 Task: Use LinkedIn to find people with the following criteria: Location 'Shulan', talks about '#whf', current company 'Waves Audio', title 'Administrative Analyst', service category 'Information Management', school 'Wigan & Leigh College (India) Ltd.', and industry 'Meat Products Manufacturing'.
Action: Mouse moved to (516, 65)
Screenshot: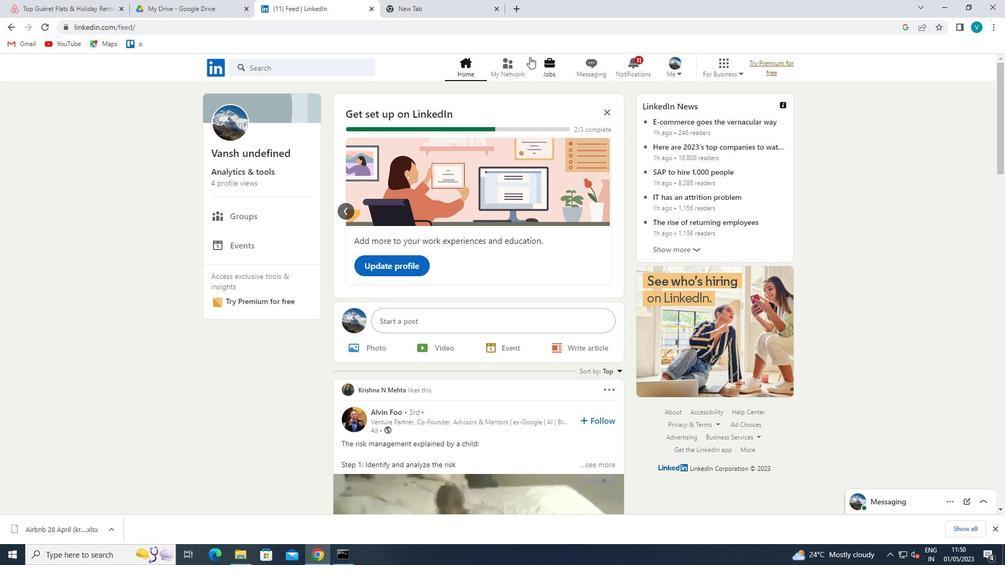 
Action: Mouse pressed left at (516, 65)
Screenshot: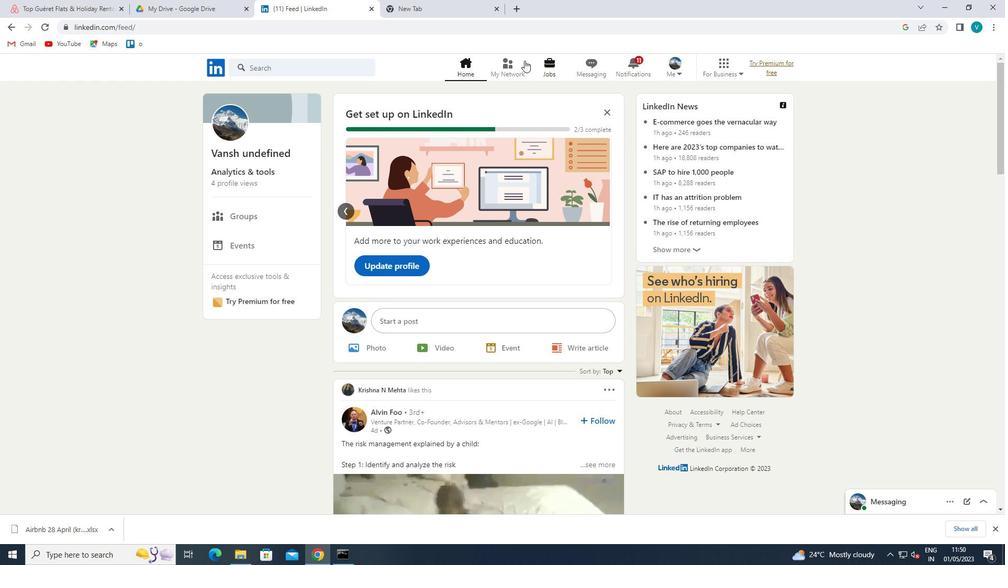 
Action: Mouse moved to (296, 128)
Screenshot: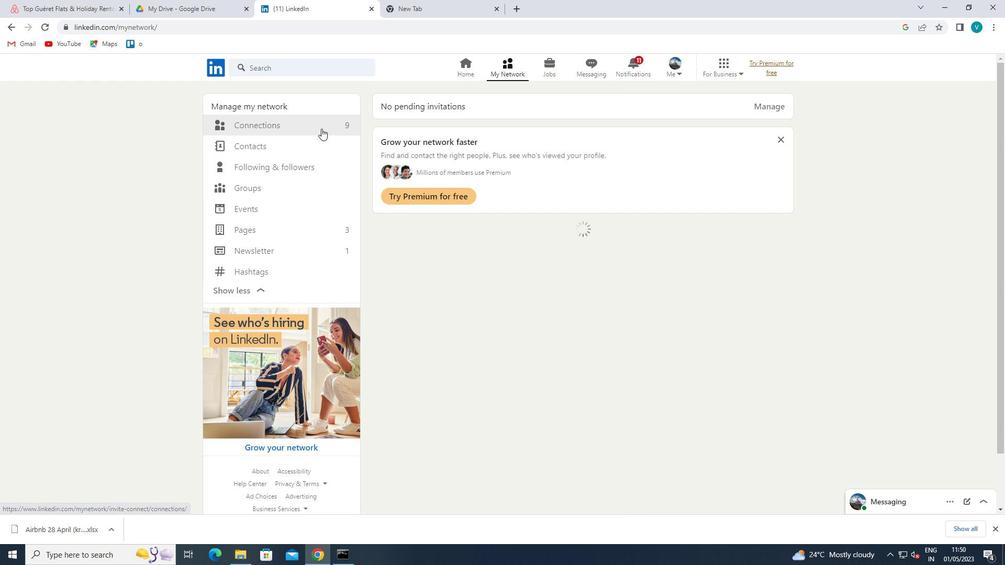 
Action: Mouse pressed left at (296, 128)
Screenshot: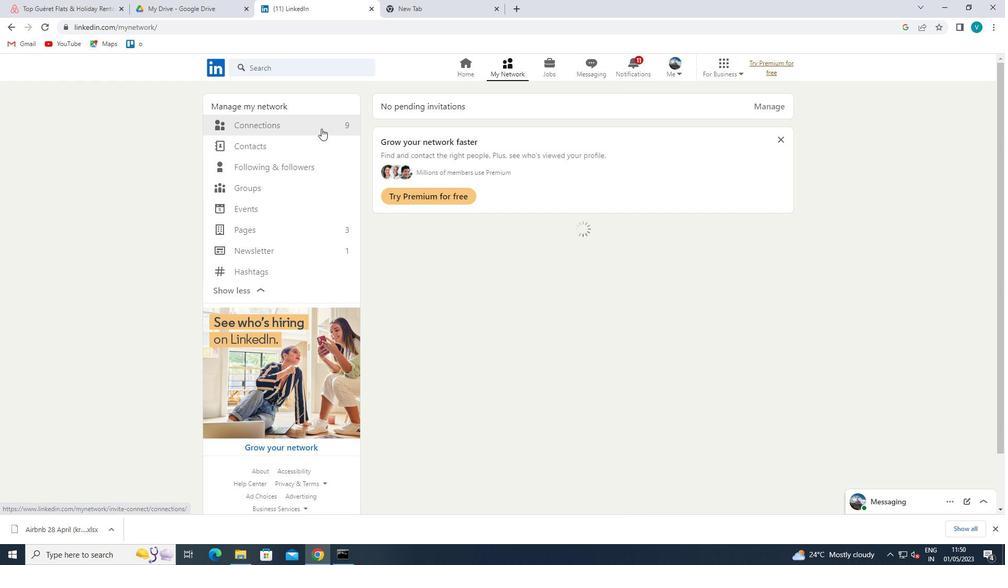 
Action: Mouse moved to (604, 119)
Screenshot: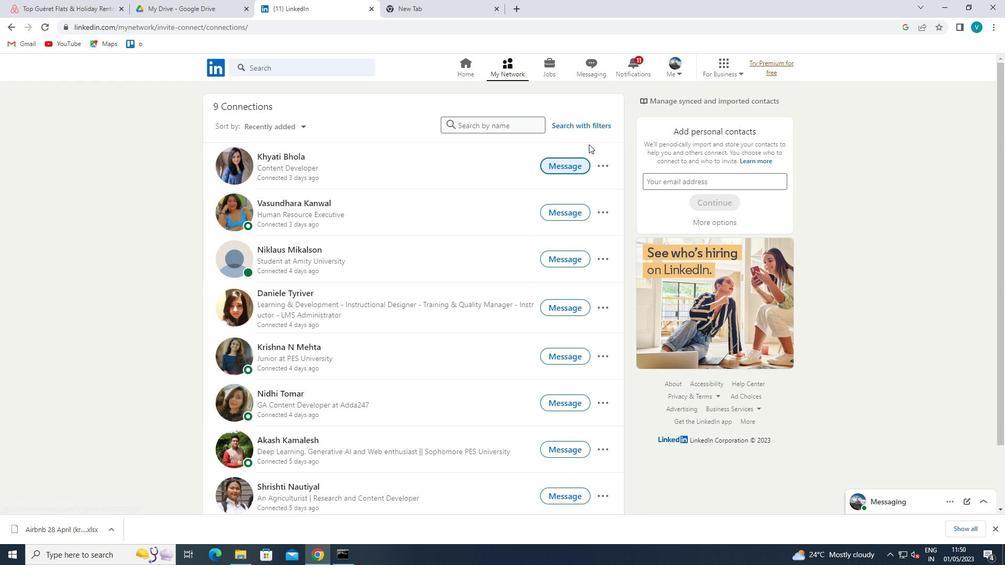 
Action: Mouse pressed left at (604, 119)
Screenshot: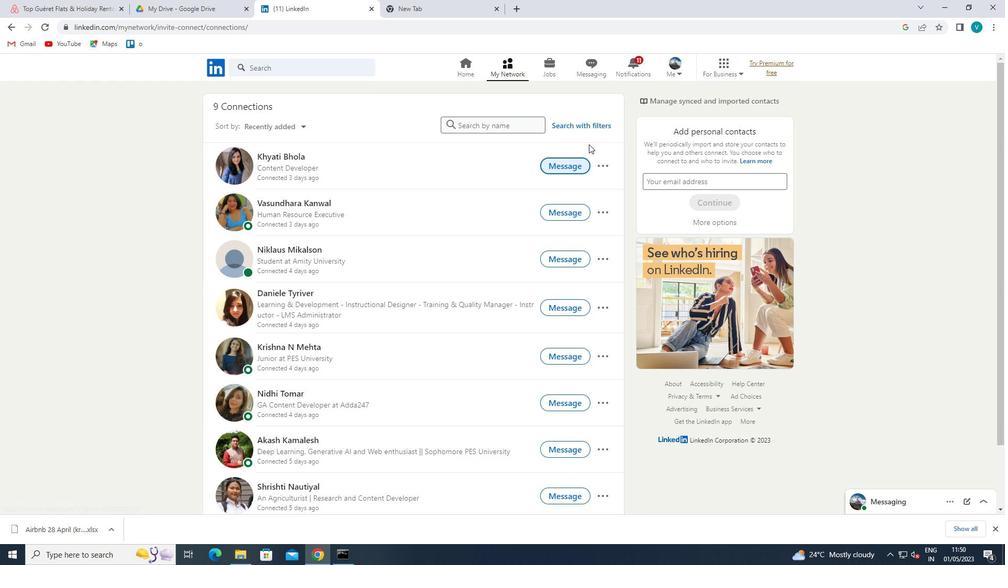 
Action: Mouse moved to (492, 98)
Screenshot: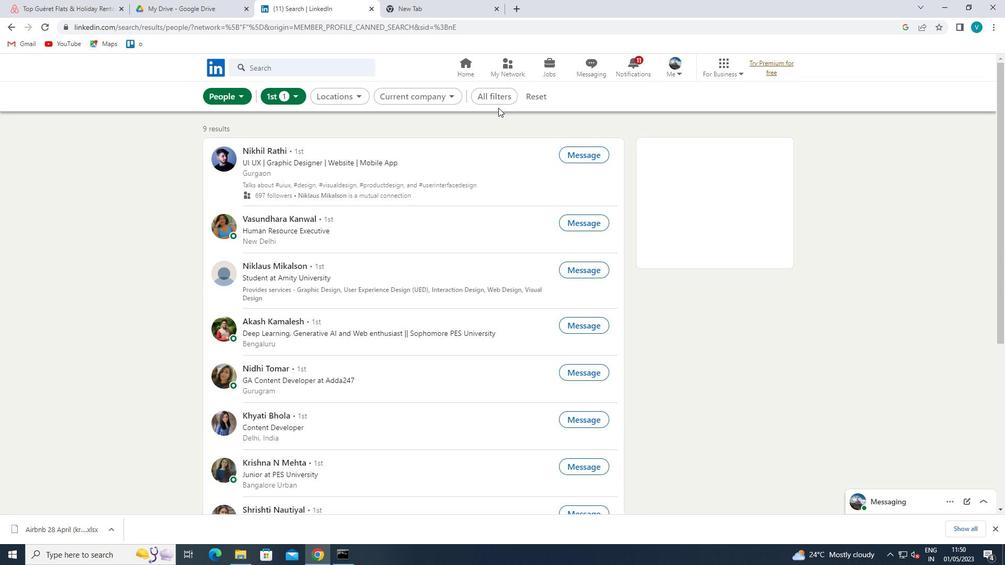 
Action: Mouse pressed left at (492, 98)
Screenshot: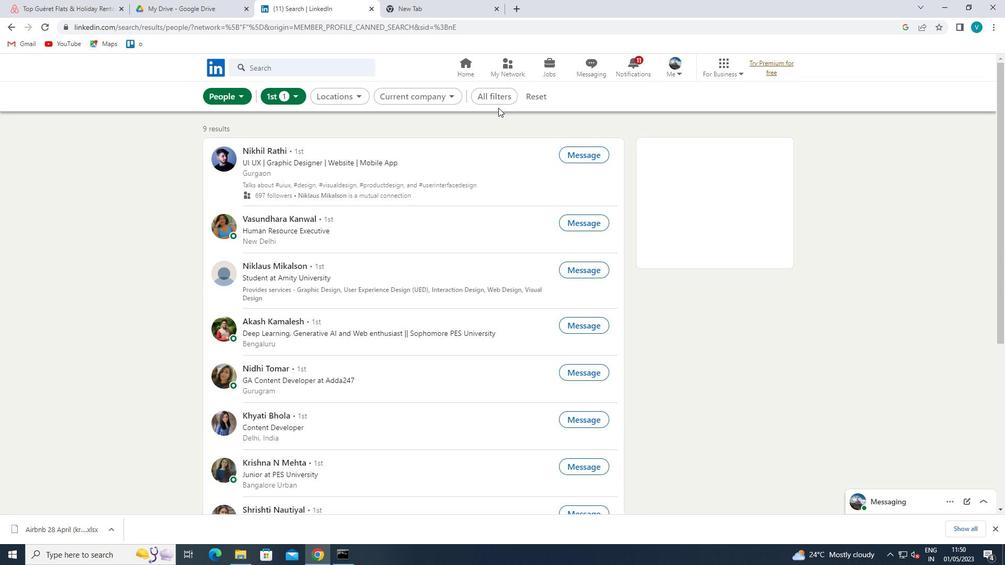 
Action: Mouse moved to (802, 222)
Screenshot: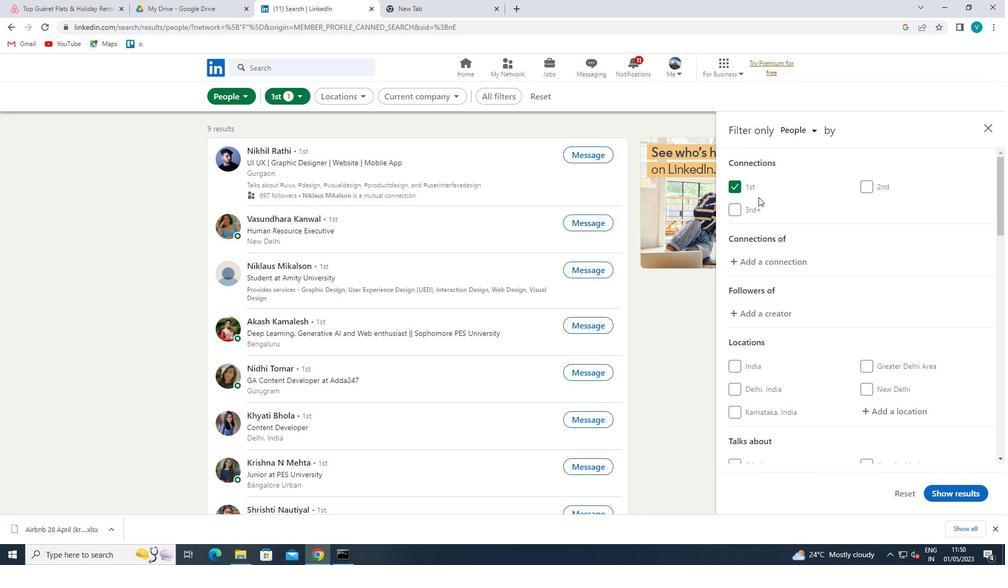 
Action: Mouse scrolled (802, 222) with delta (0, 0)
Screenshot: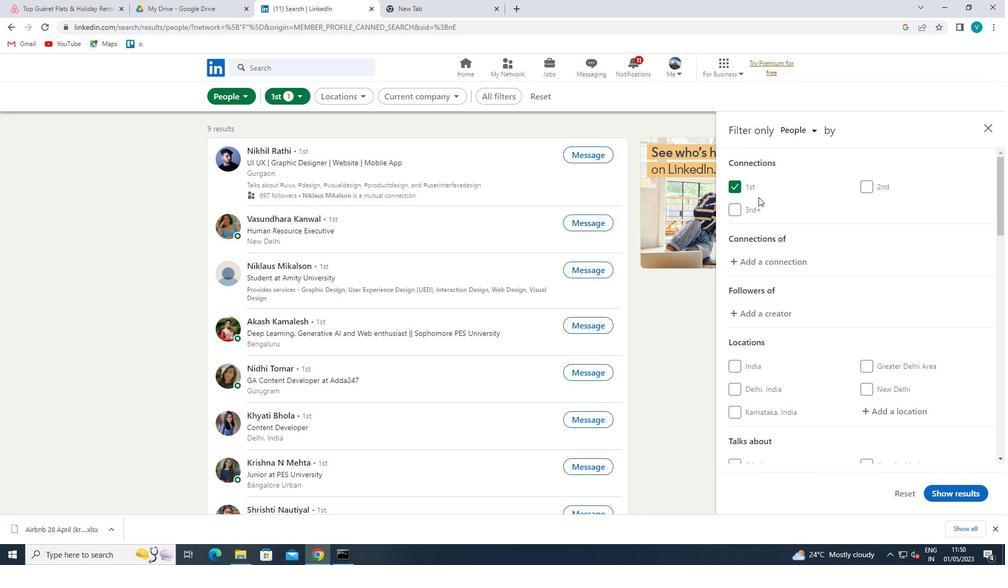 
Action: Mouse moved to (892, 350)
Screenshot: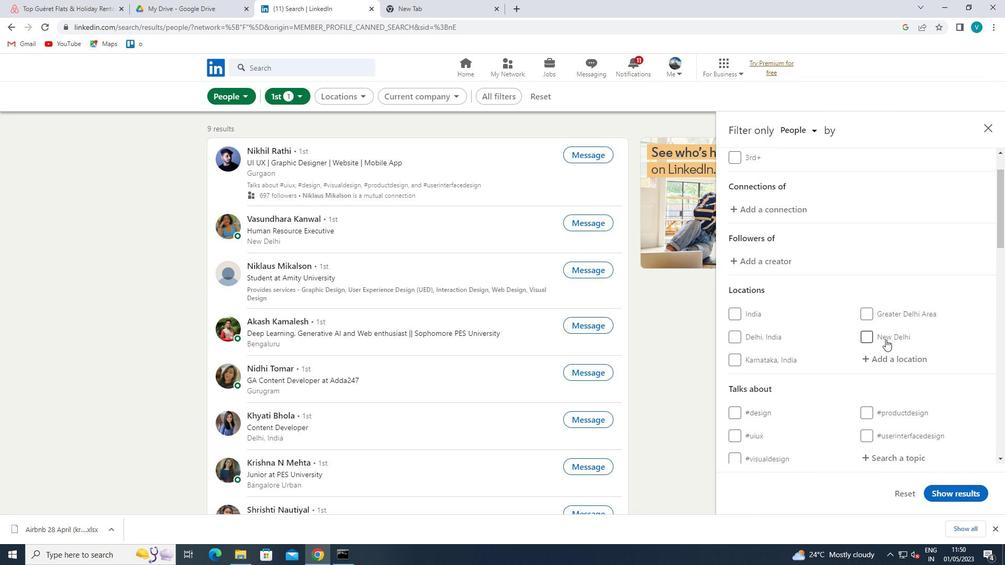 
Action: Mouse pressed left at (892, 350)
Screenshot: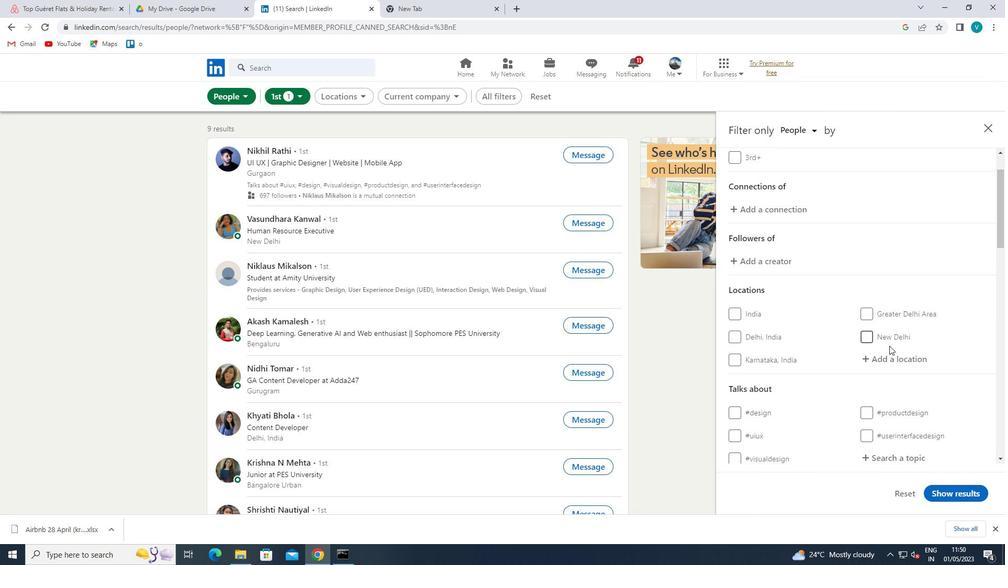 
Action: Mouse moved to (892, 351)
Screenshot: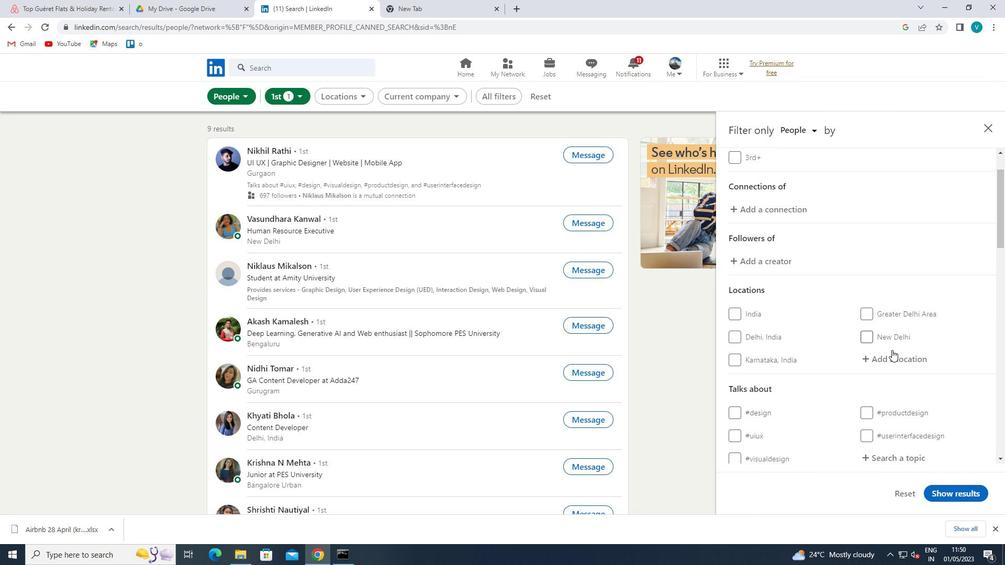 
Action: Key pressed <Key.shift>SHU
Screenshot: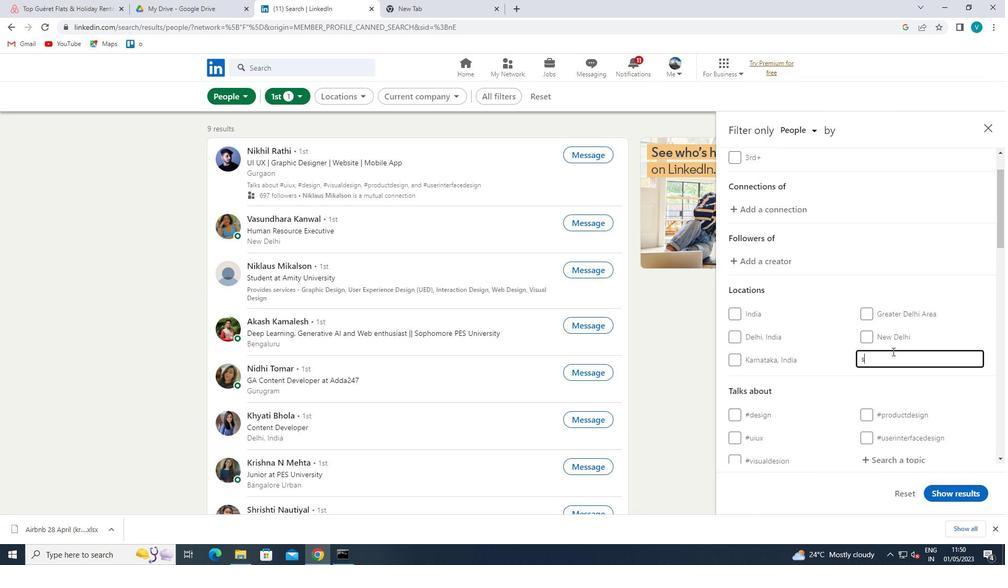 
Action: Mouse moved to (892, 352)
Screenshot: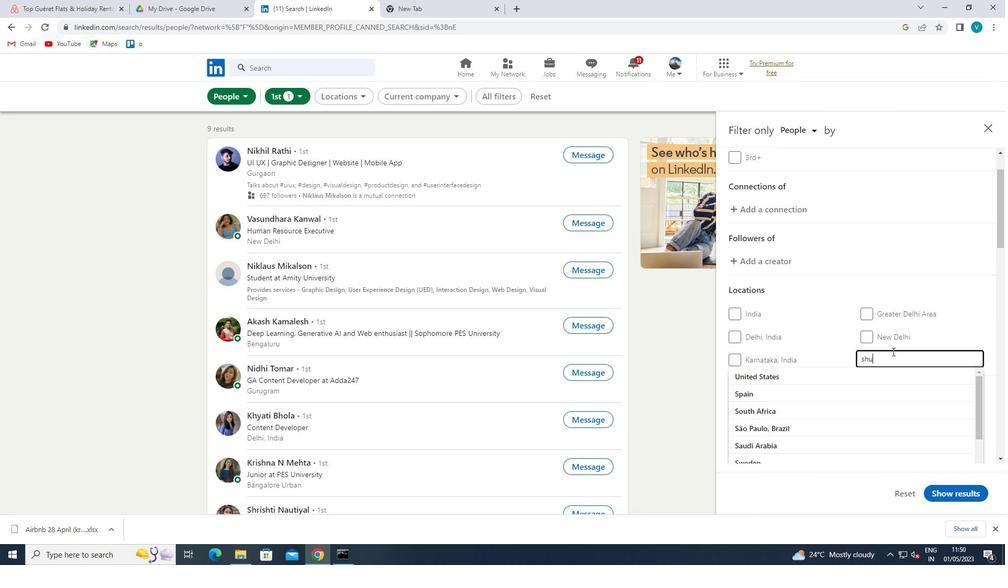 
Action: Key pressed LAN<Key.space>
Screenshot: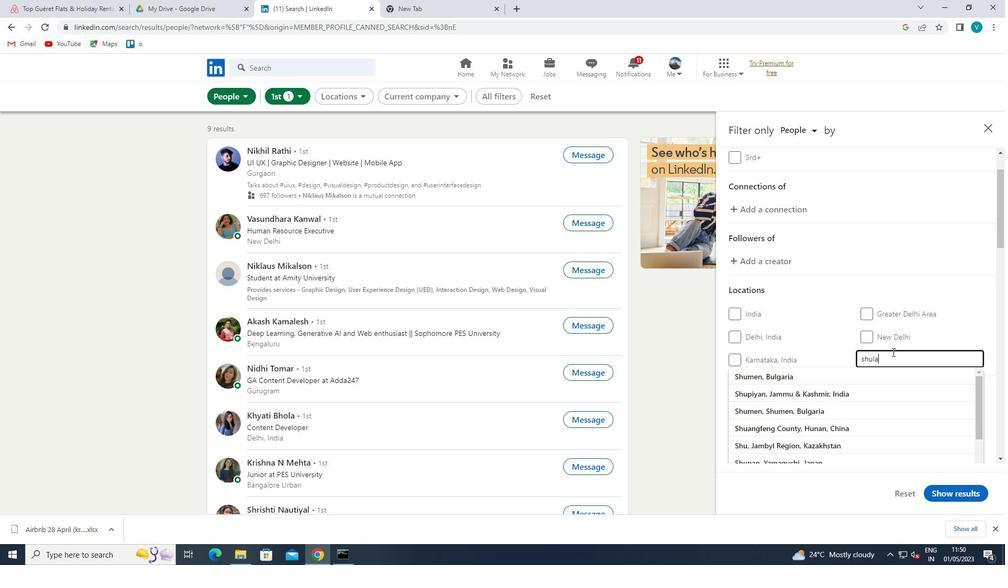 
Action: Mouse moved to (866, 357)
Screenshot: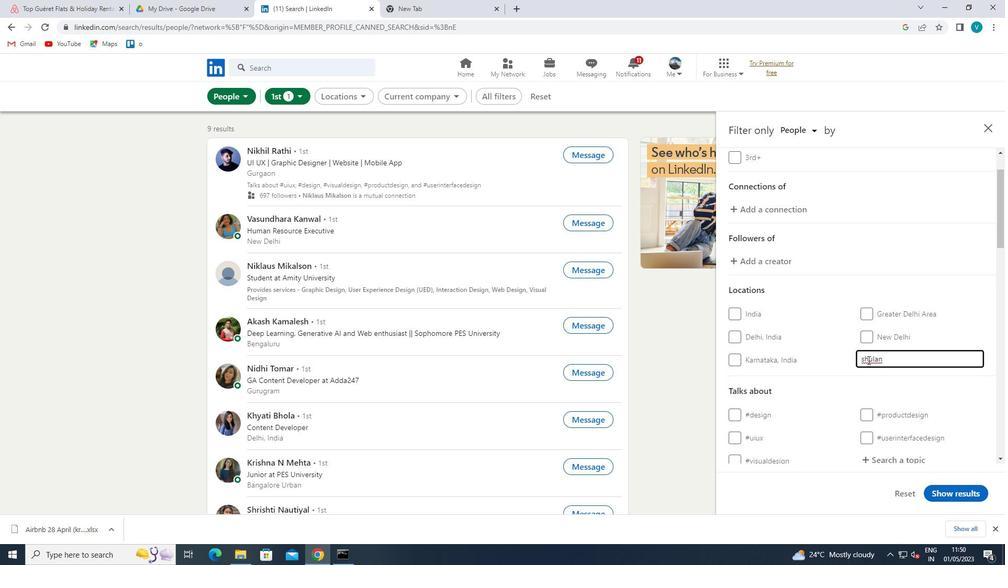 
Action: Mouse pressed left at (866, 357)
Screenshot: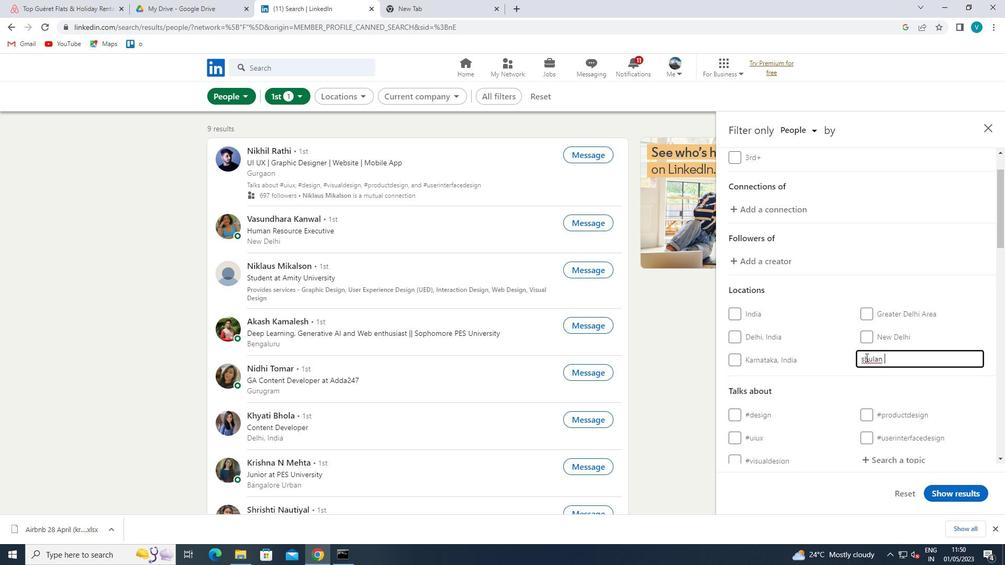 
Action: Mouse moved to (824, 347)
Screenshot: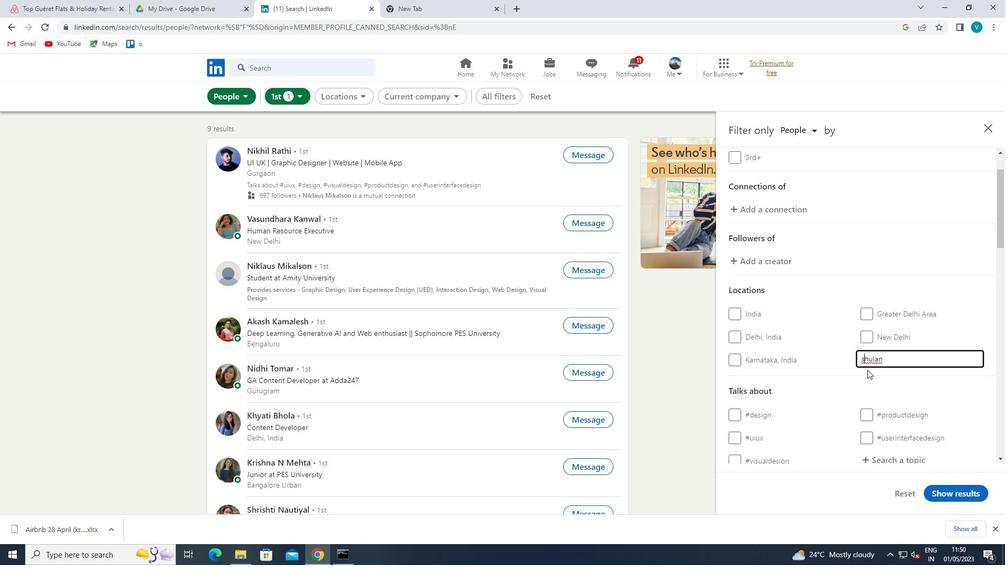 
Action: Key pressed <Key.backspace><Key.shift>S
Screenshot: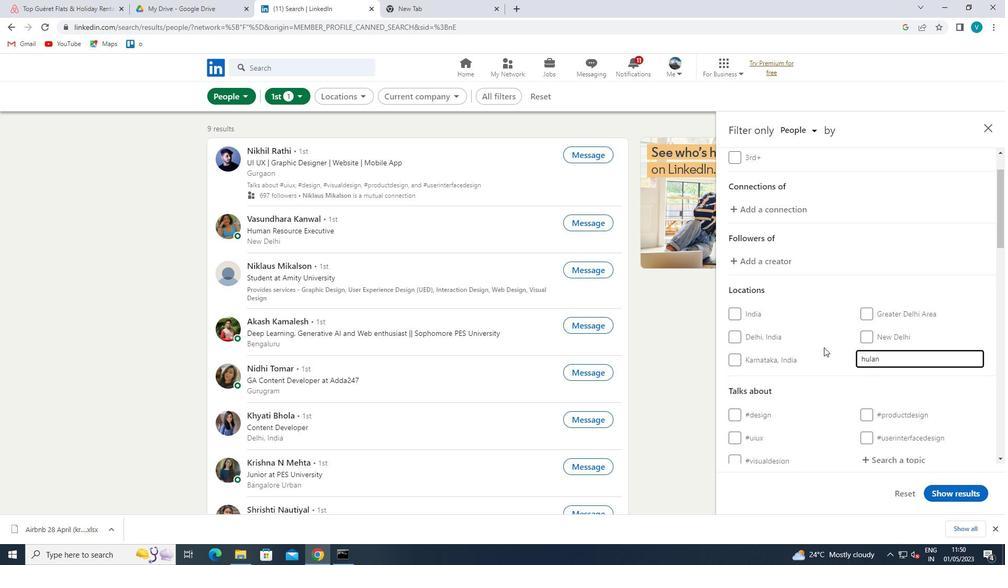 
Action: Mouse moved to (823, 347)
Screenshot: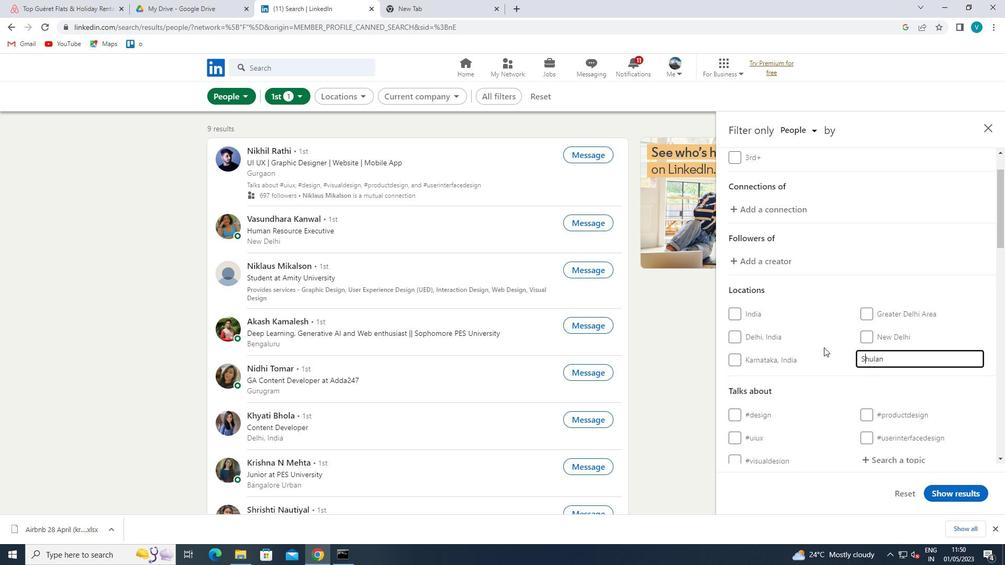 
Action: Mouse pressed left at (823, 347)
Screenshot: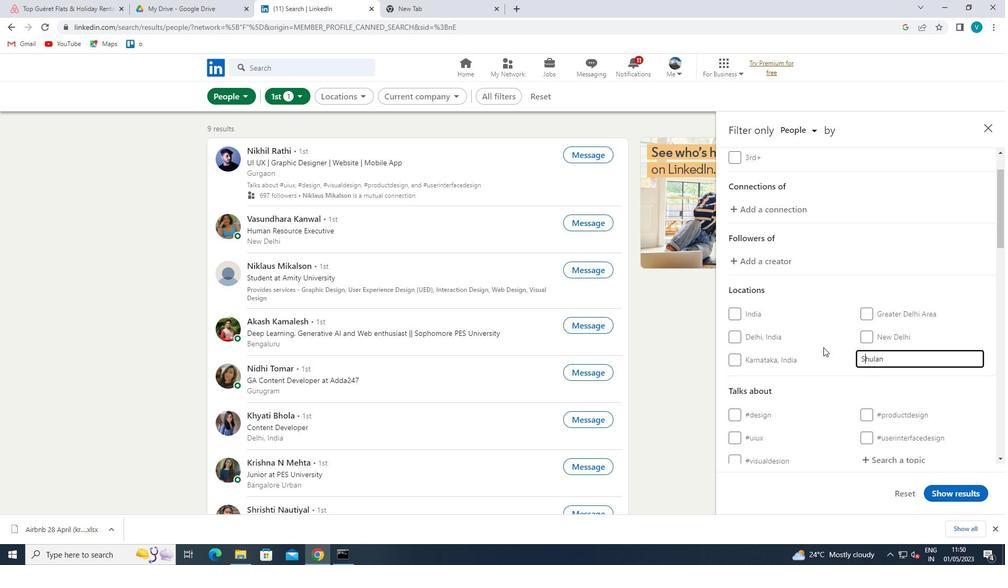 
Action: Mouse moved to (863, 379)
Screenshot: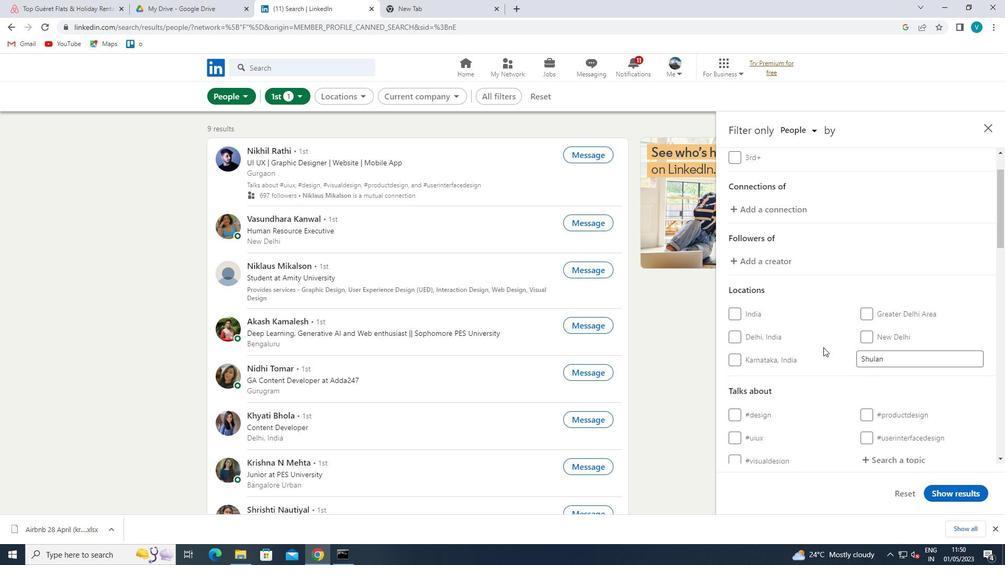 
Action: Mouse scrolled (863, 378) with delta (0, 0)
Screenshot: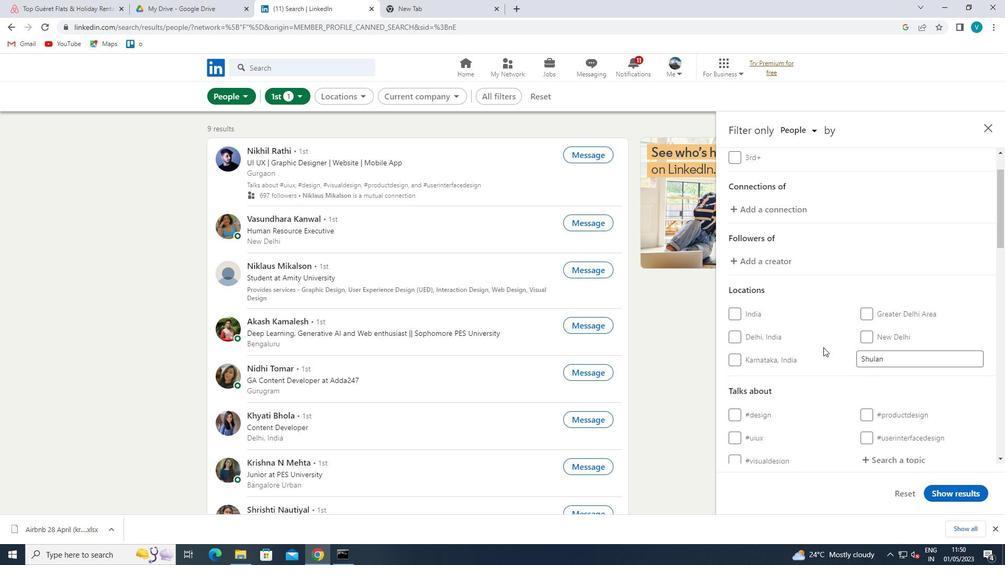 
Action: Mouse moved to (873, 393)
Screenshot: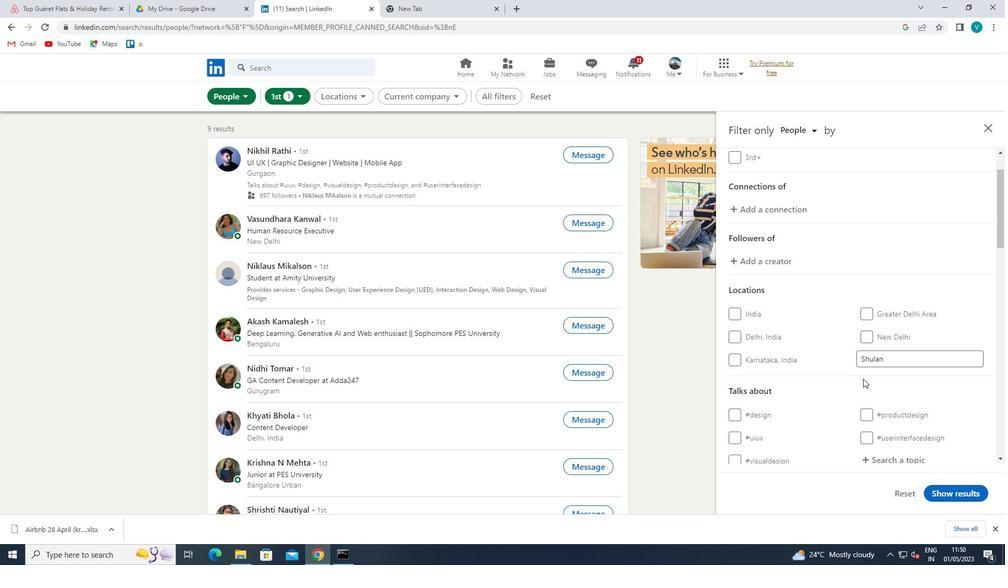 
Action: Mouse scrolled (873, 392) with delta (0, 0)
Screenshot: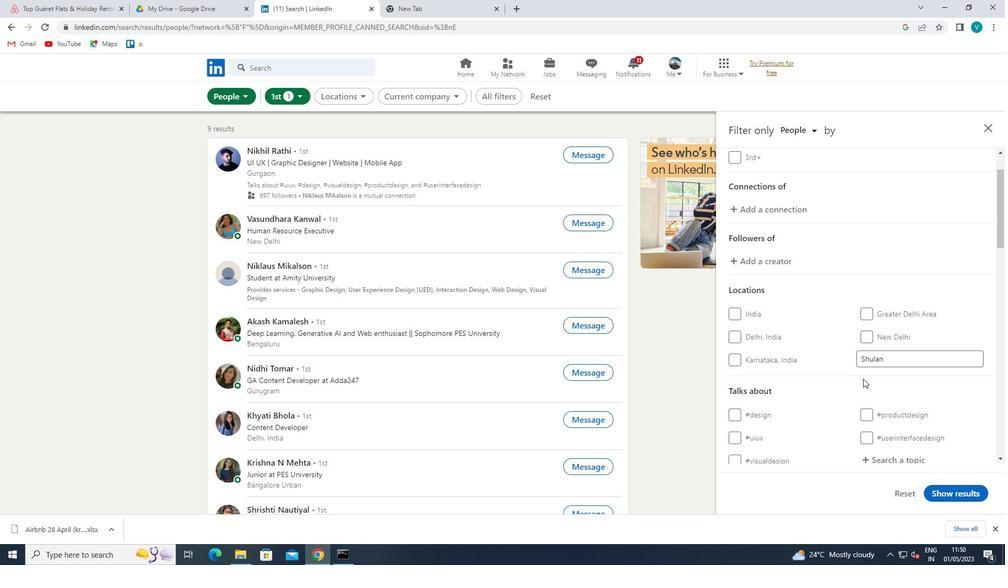 
Action: Mouse moved to (903, 357)
Screenshot: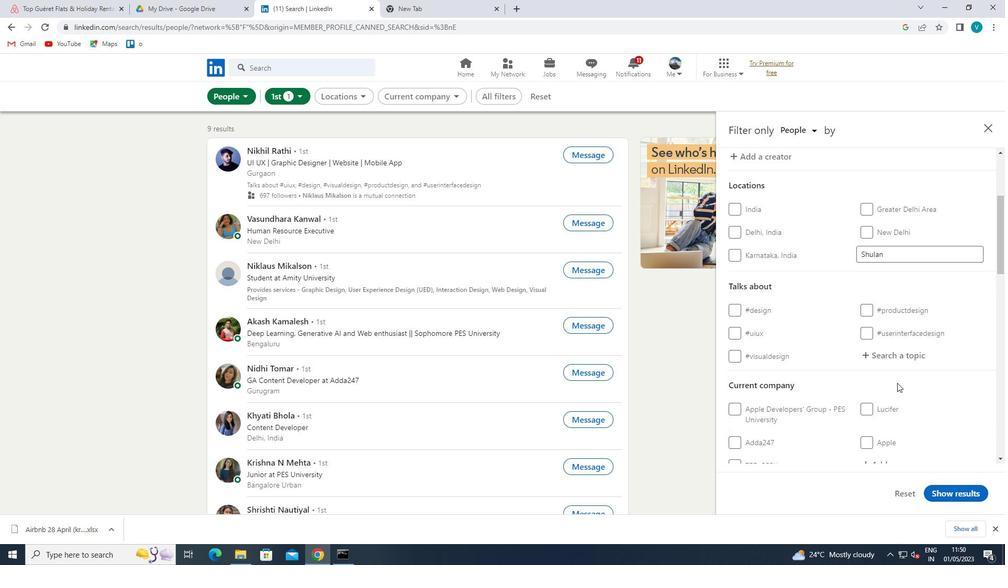
Action: Mouse pressed left at (903, 357)
Screenshot: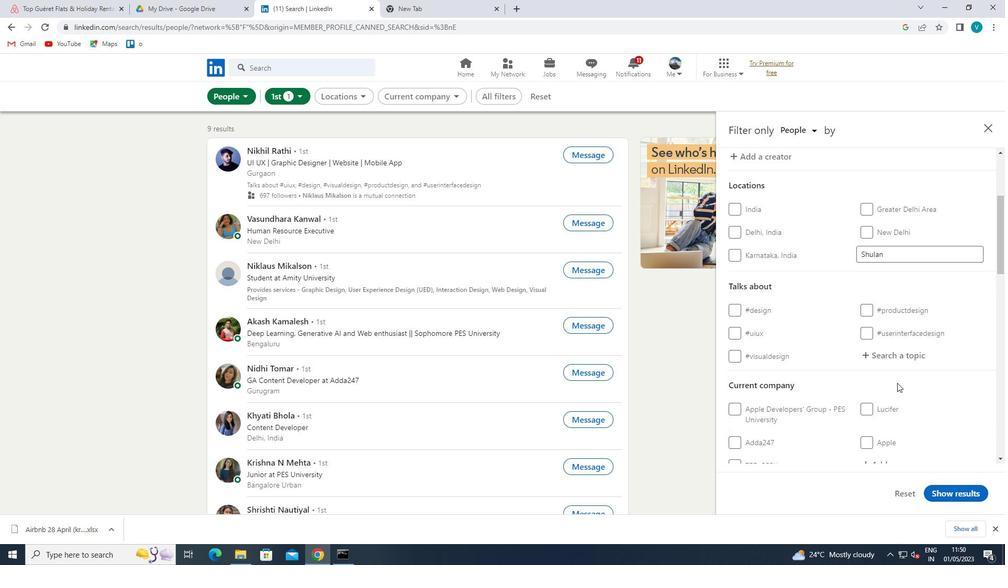 
Action: Mouse moved to (900, 359)
Screenshot: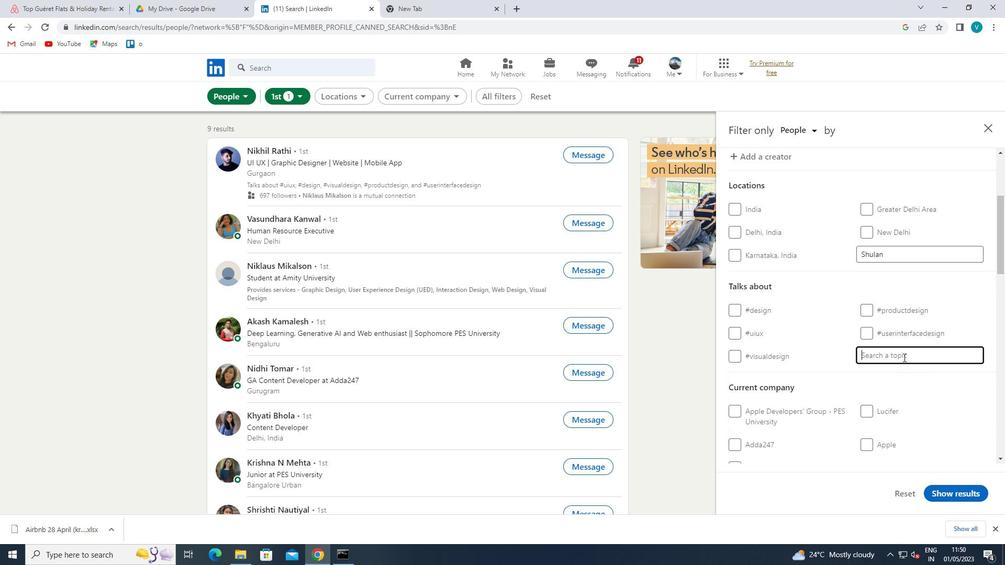 
Action: Key pressed <Key.shift><Key.shift><Key.shift>
Screenshot: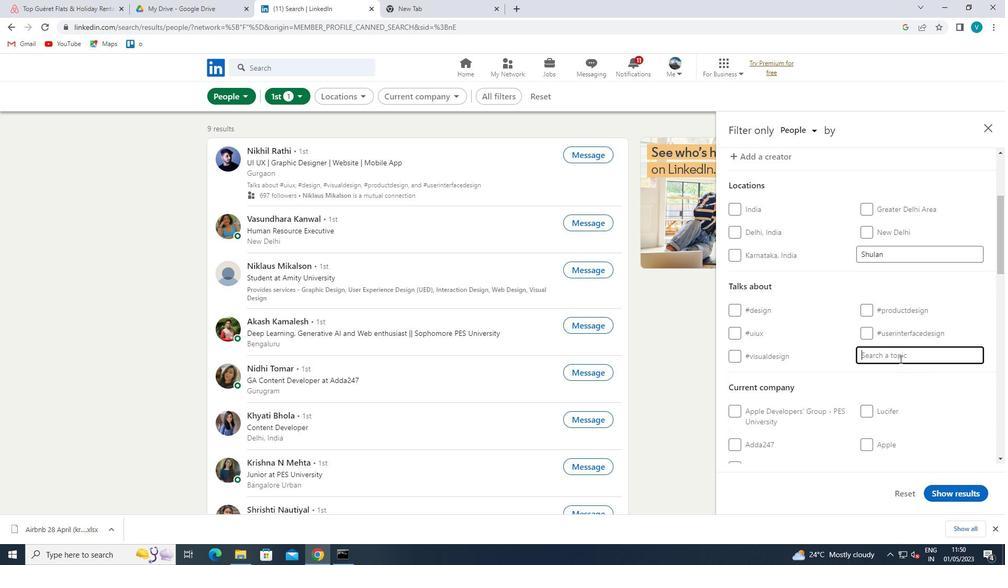 
Action: Mouse moved to (899, 359)
Screenshot: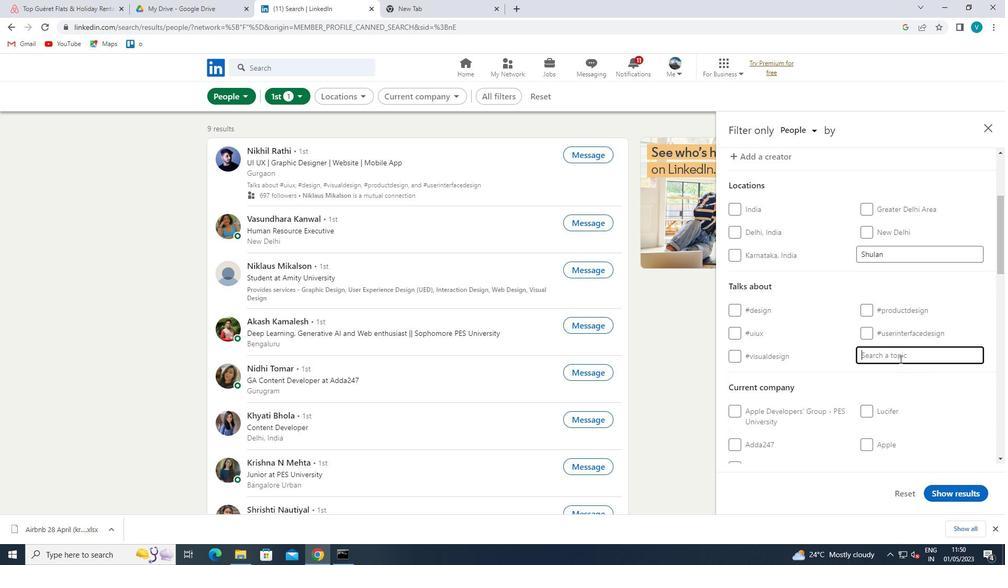 
Action: Key pressed <Key.shift>
Screenshot: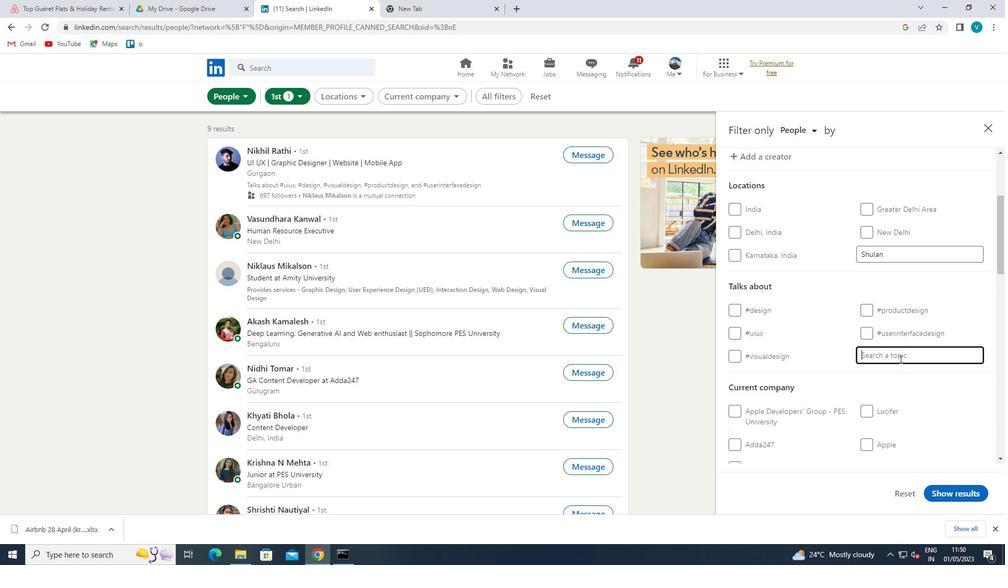 
Action: Mouse moved to (897, 360)
Screenshot: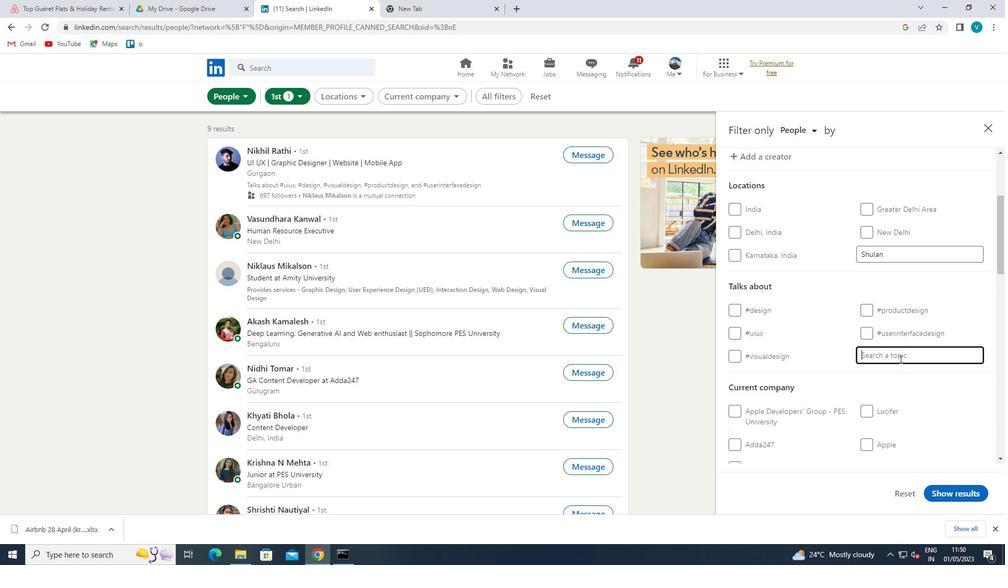 
Action: Key pressed #WHF<Key.space>
Screenshot: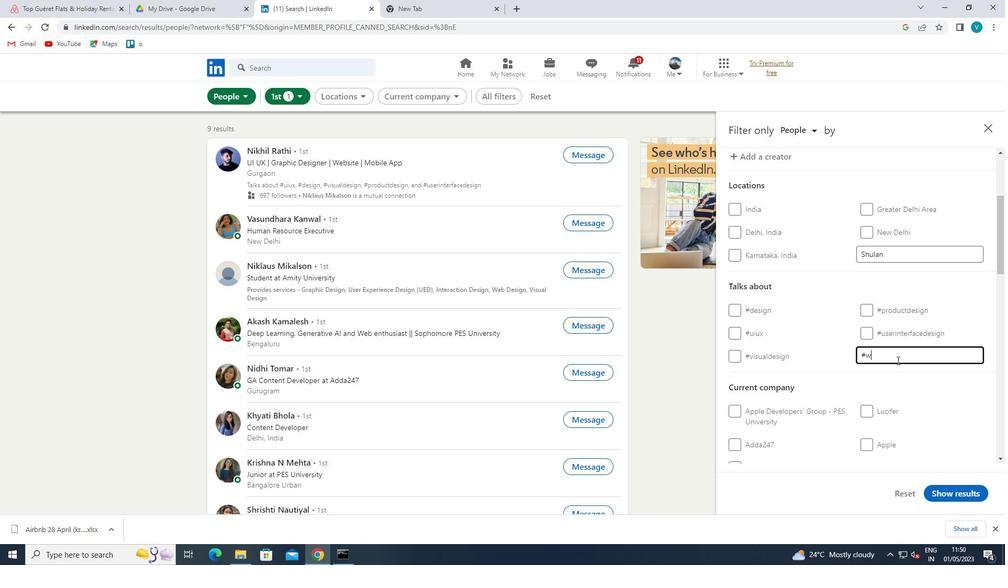 
Action: Mouse moved to (847, 374)
Screenshot: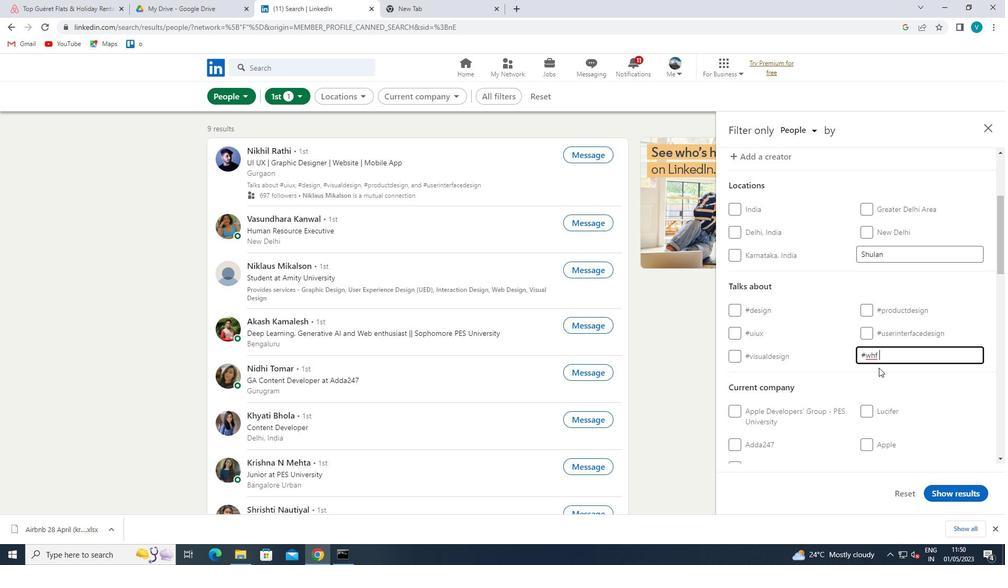 
Action: Mouse pressed left at (847, 374)
Screenshot: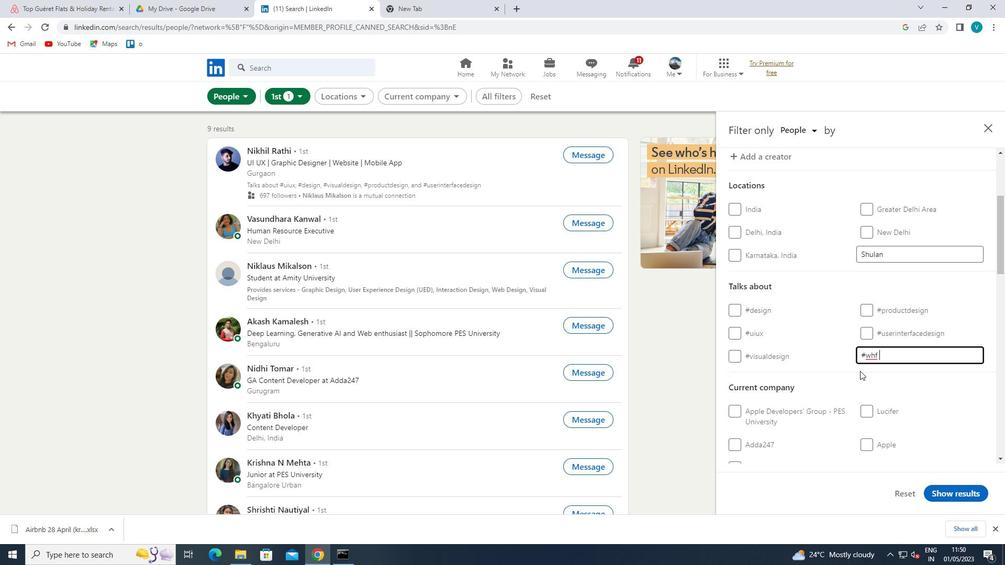 
Action: Mouse moved to (847, 374)
Screenshot: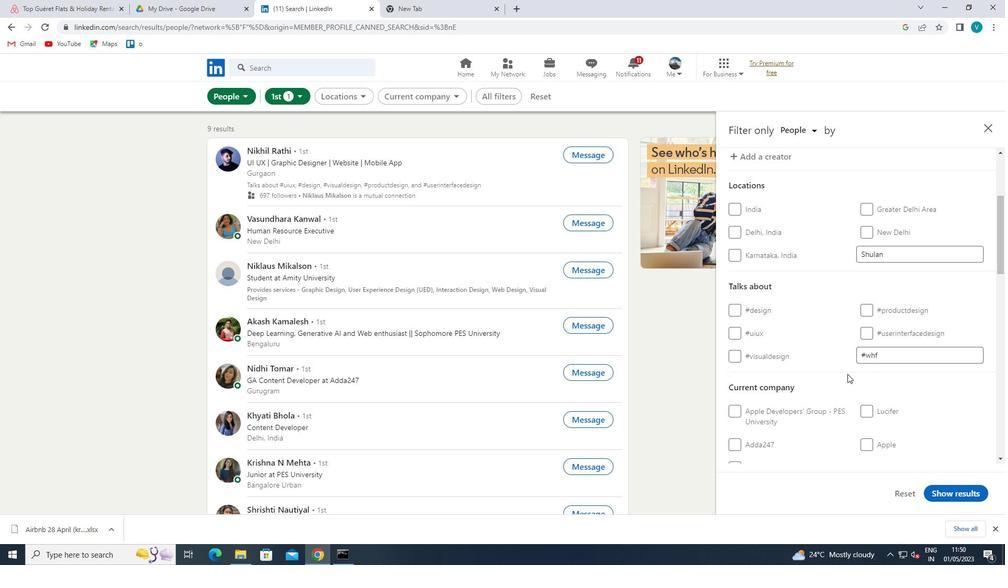 
Action: Mouse scrolled (847, 373) with delta (0, 0)
Screenshot: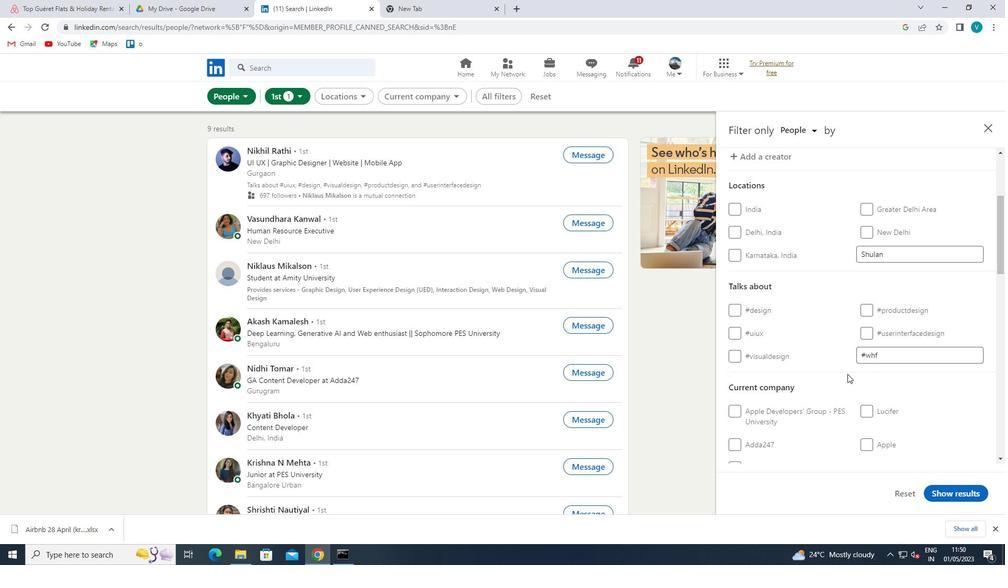 
Action: Mouse scrolled (847, 373) with delta (0, 0)
Screenshot: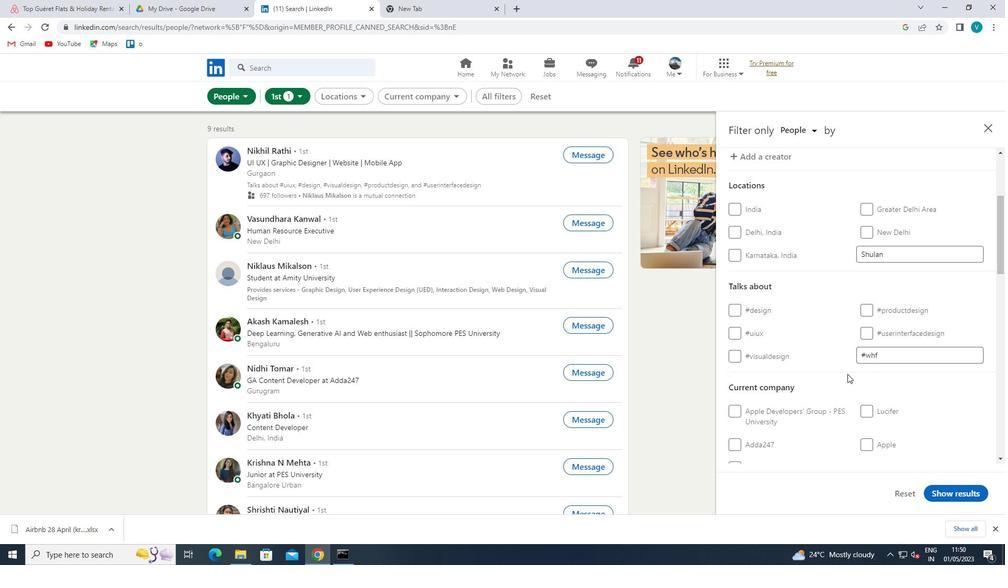 
Action: Mouse moved to (879, 359)
Screenshot: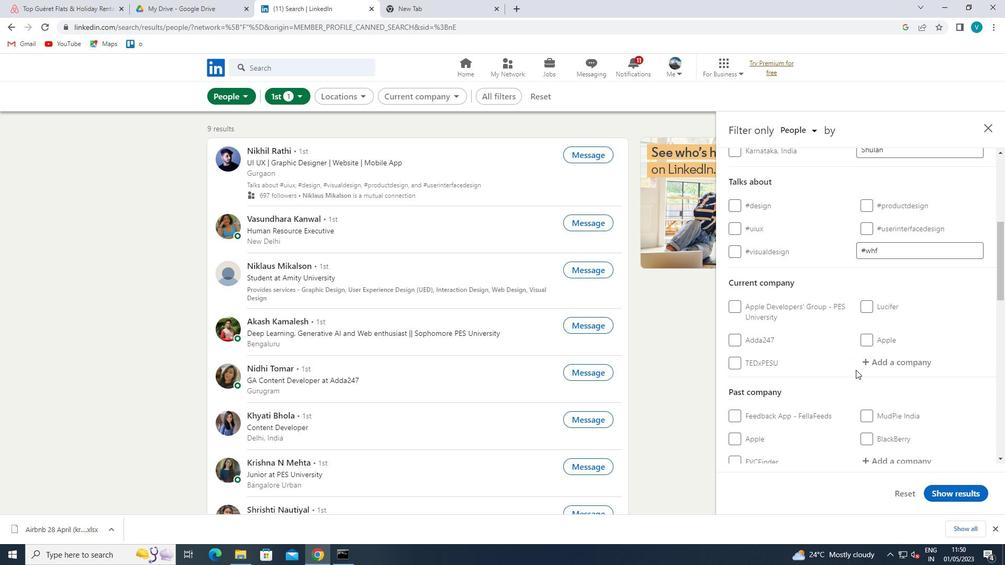 
Action: Mouse pressed left at (879, 359)
Screenshot: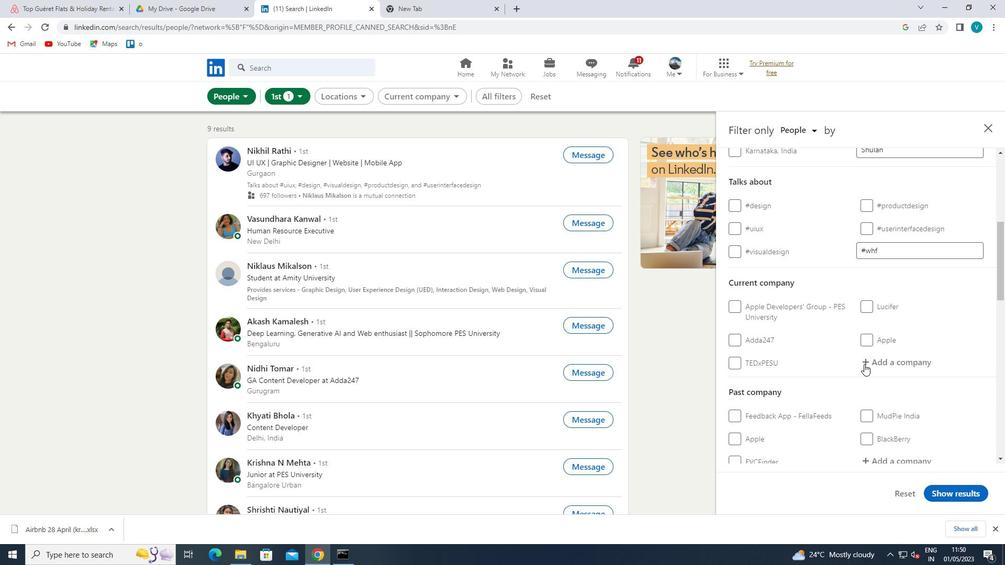 
Action: Key pressed <Key.shift>WAVES
Screenshot: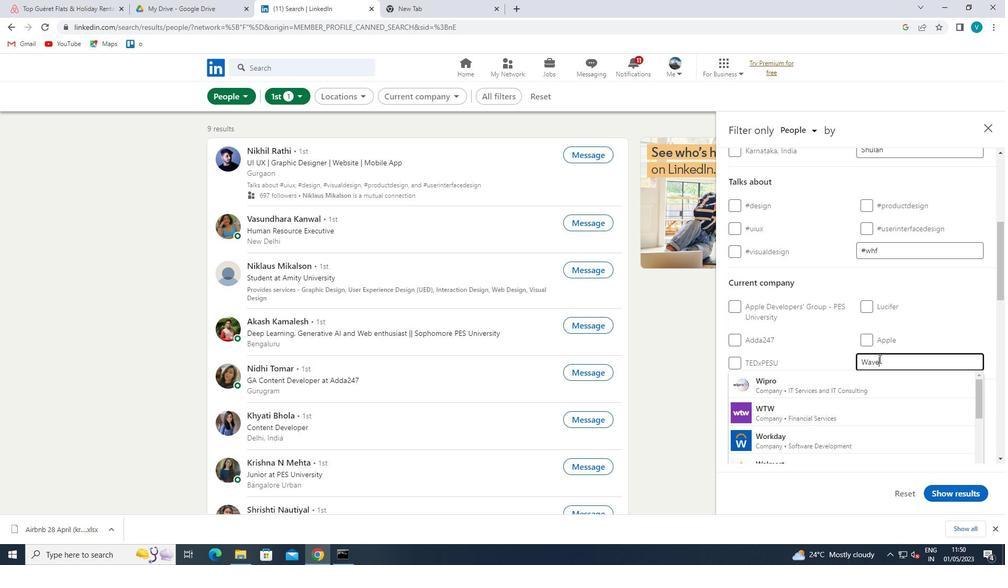 
Action: Mouse moved to (850, 409)
Screenshot: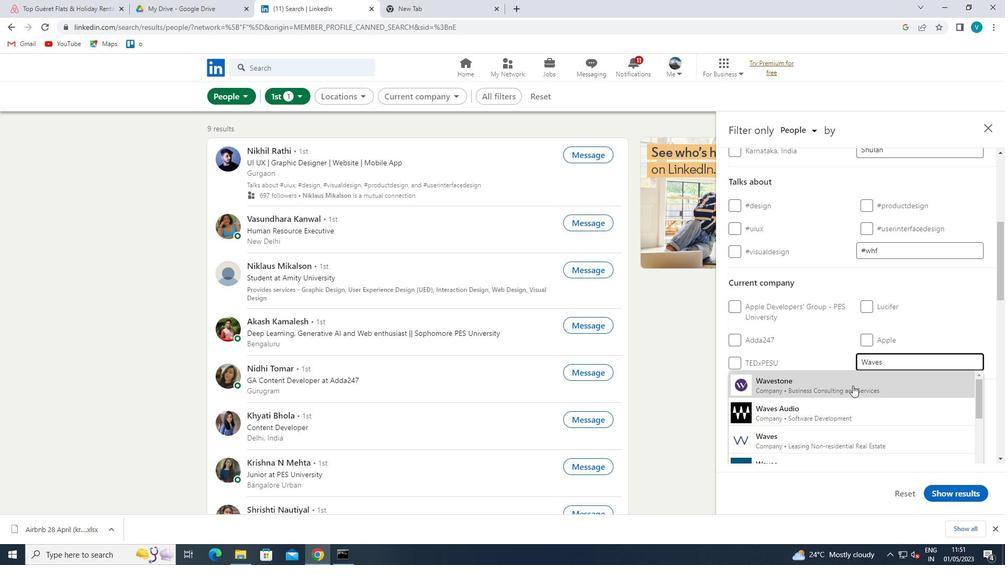 
Action: Mouse pressed left at (850, 409)
Screenshot: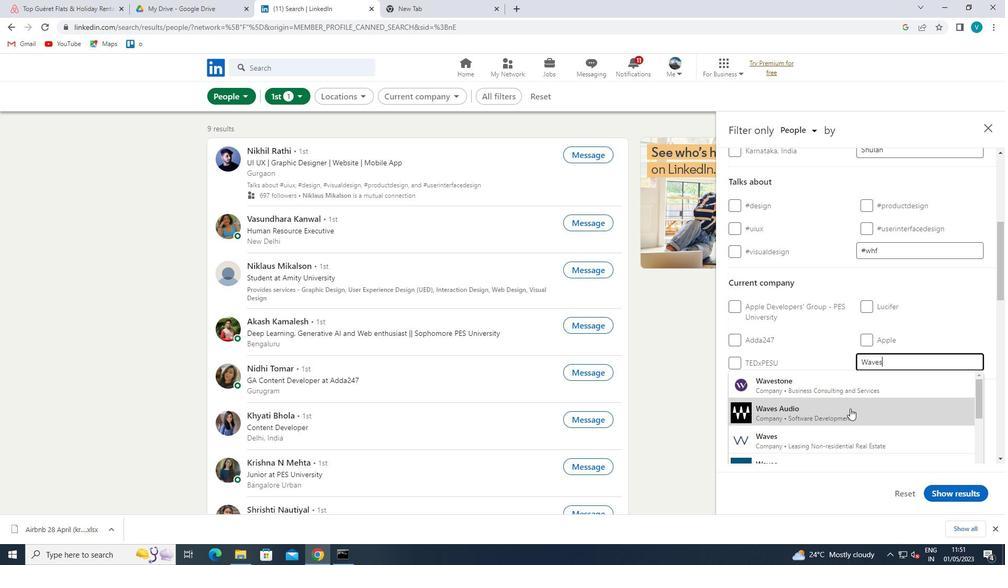 
Action: Mouse moved to (854, 407)
Screenshot: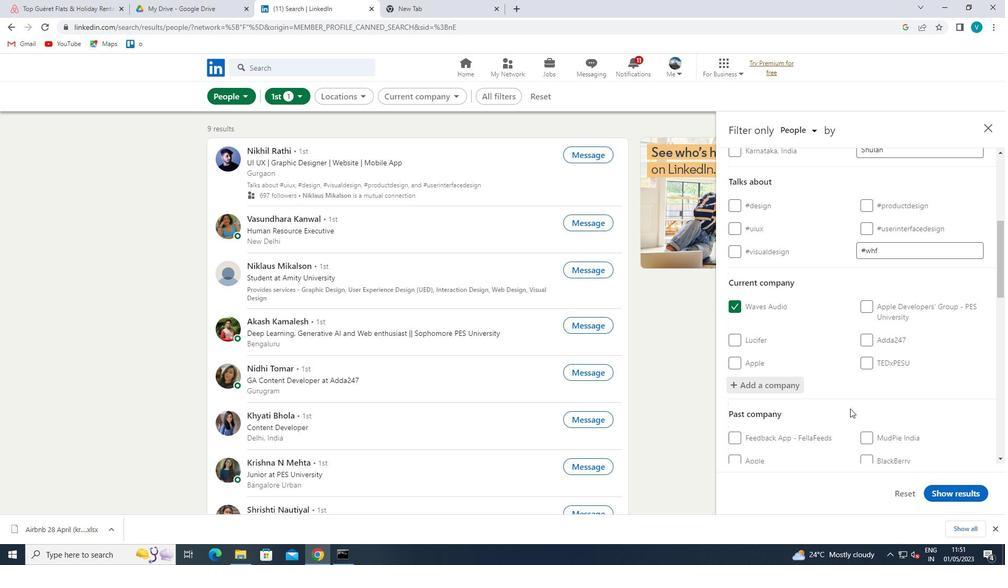 
Action: Mouse scrolled (854, 406) with delta (0, 0)
Screenshot: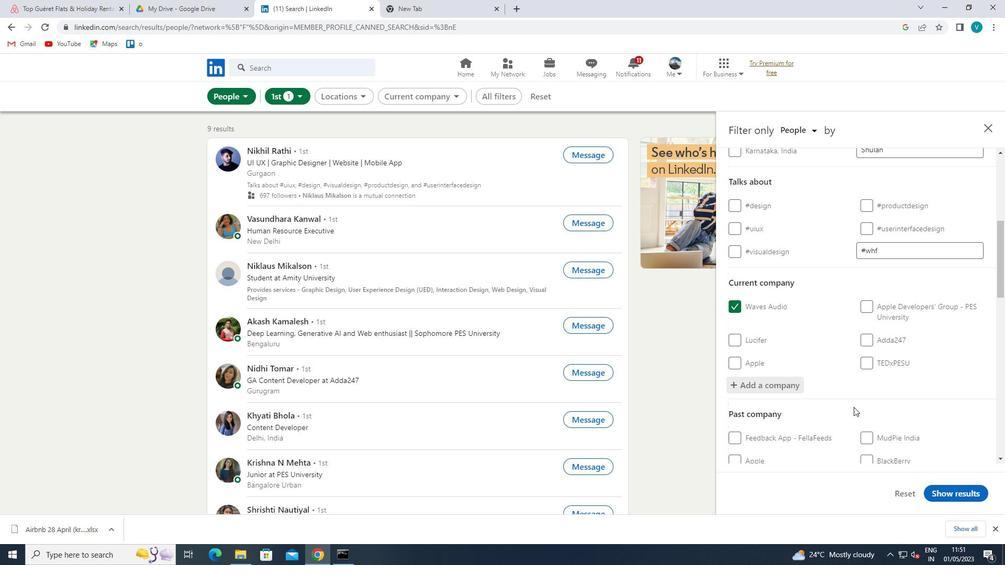 
Action: Mouse moved to (855, 406)
Screenshot: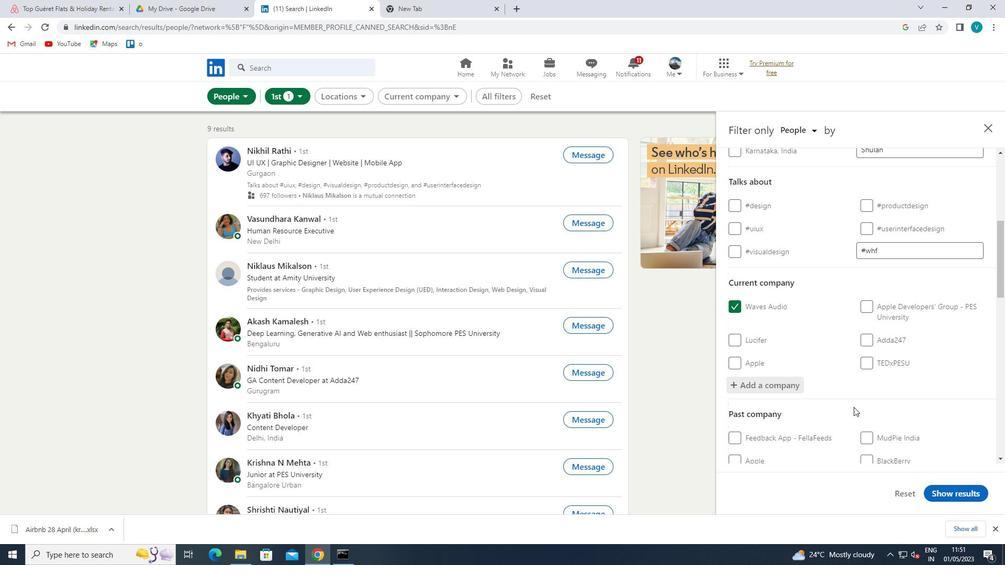 
Action: Mouse scrolled (855, 406) with delta (0, 0)
Screenshot: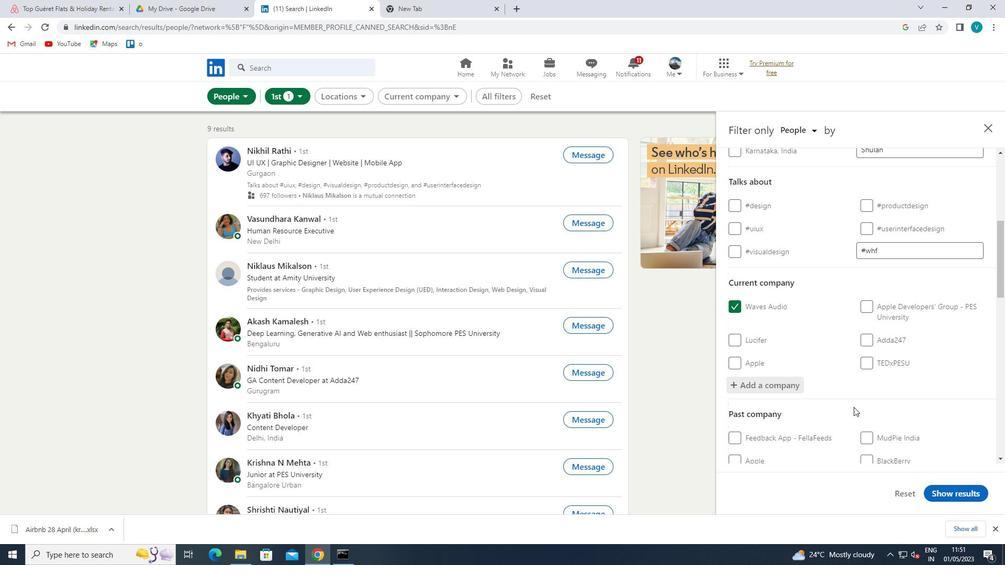 
Action: Mouse moved to (855, 406)
Screenshot: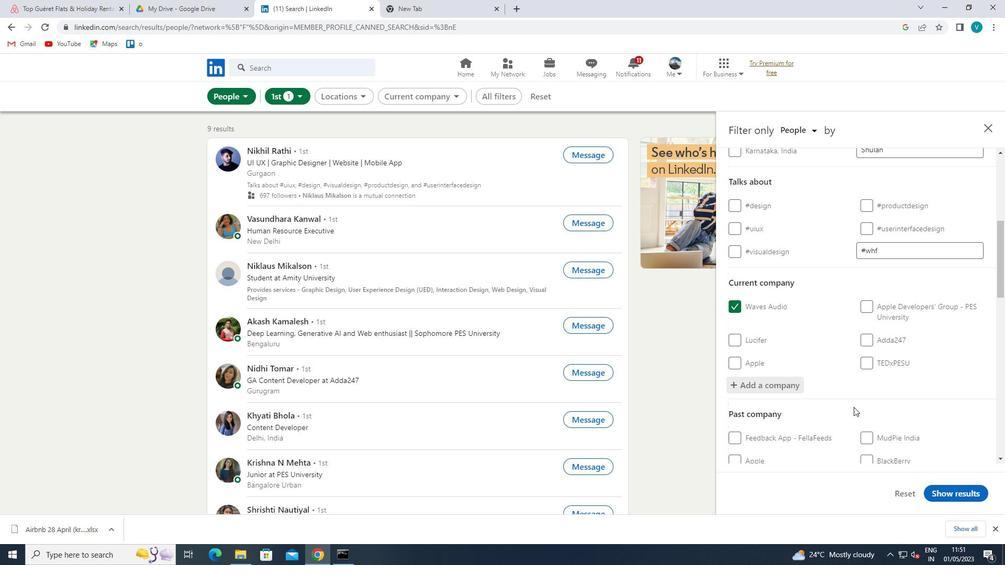 
Action: Mouse scrolled (855, 406) with delta (0, 0)
Screenshot: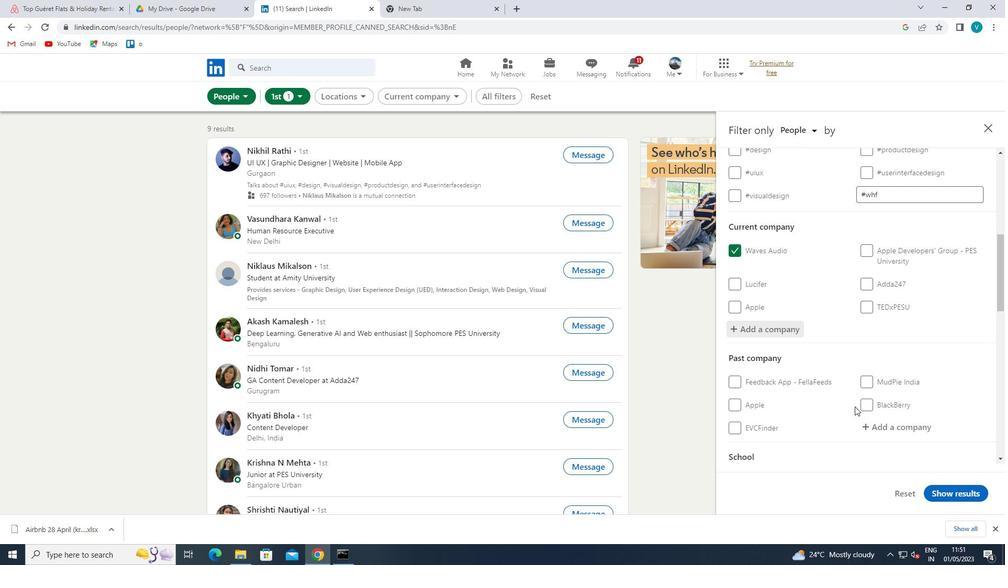 
Action: Mouse scrolled (855, 406) with delta (0, 0)
Screenshot: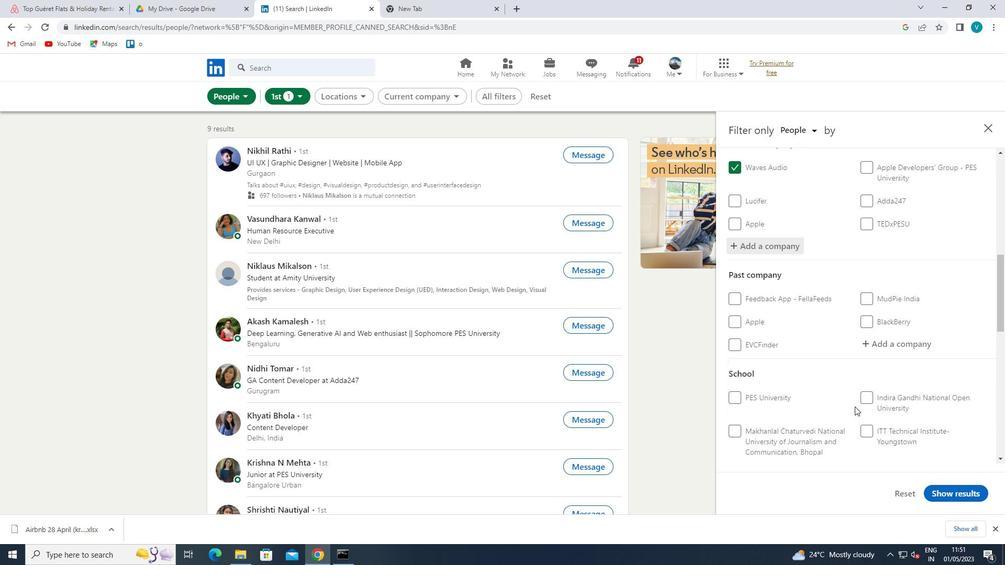 
Action: Mouse moved to (875, 397)
Screenshot: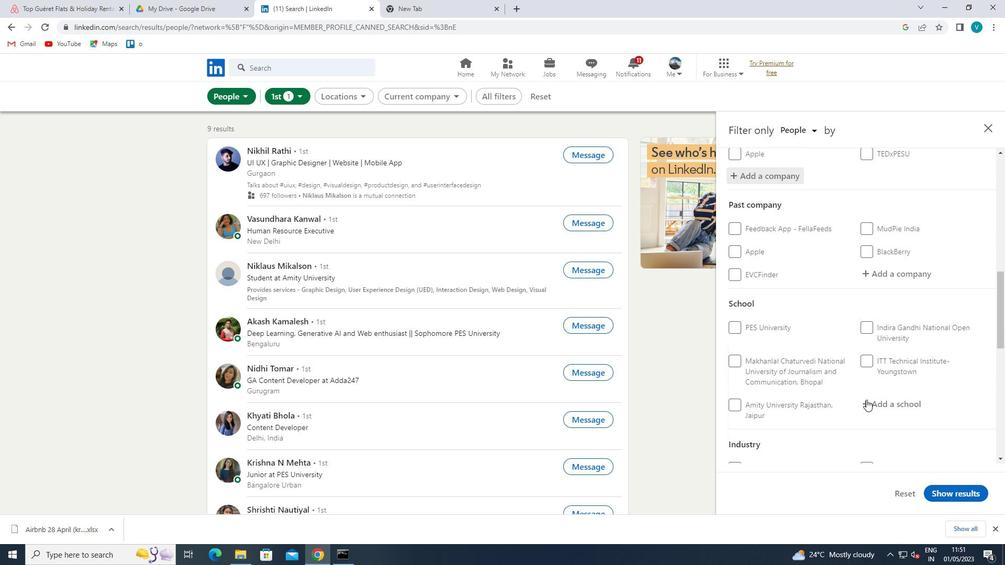
Action: Mouse pressed left at (875, 397)
Screenshot: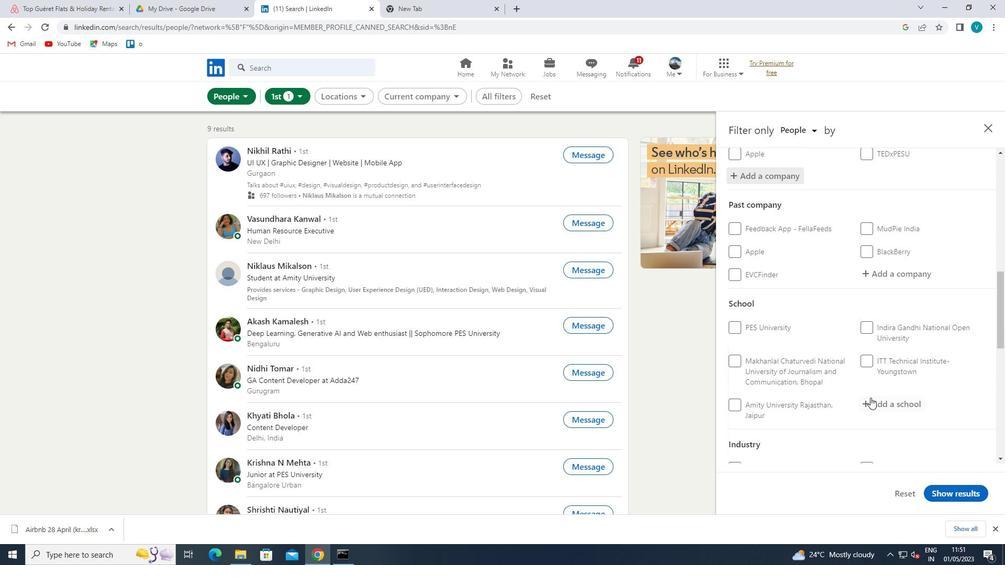 
Action: Key pressed <Key.shift>WIGAN<Key.space><Key.shift>&<Key.space><Key.shift>L
Screenshot: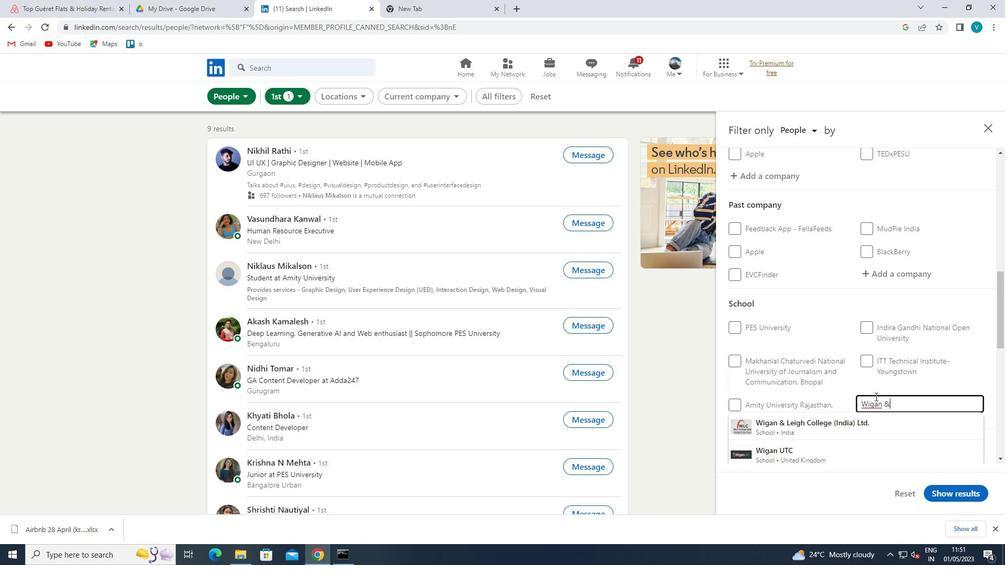 
Action: Mouse moved to (860, 428)
Screenshot: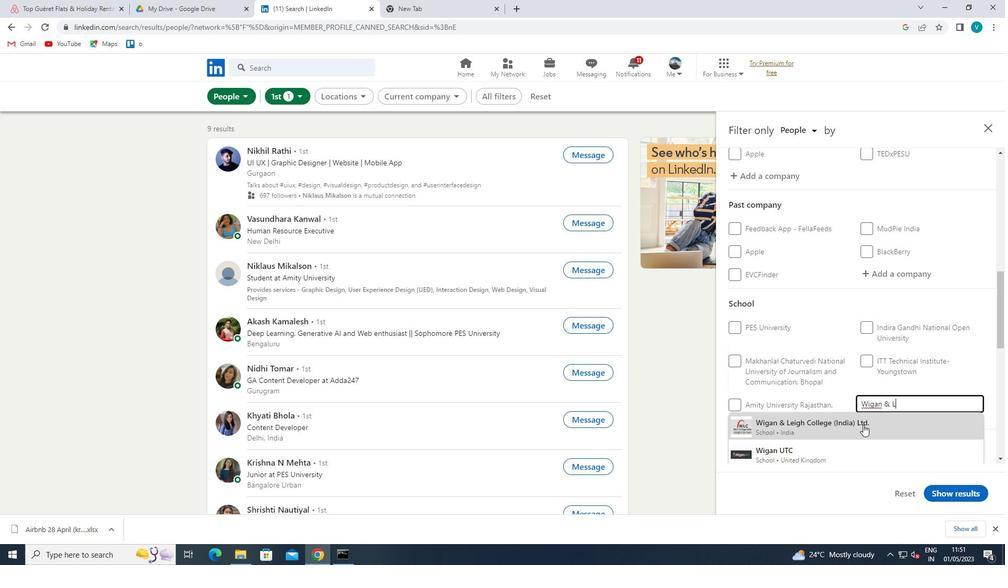 
Action: Mouse pressed left at (860, 428)
Screenshot: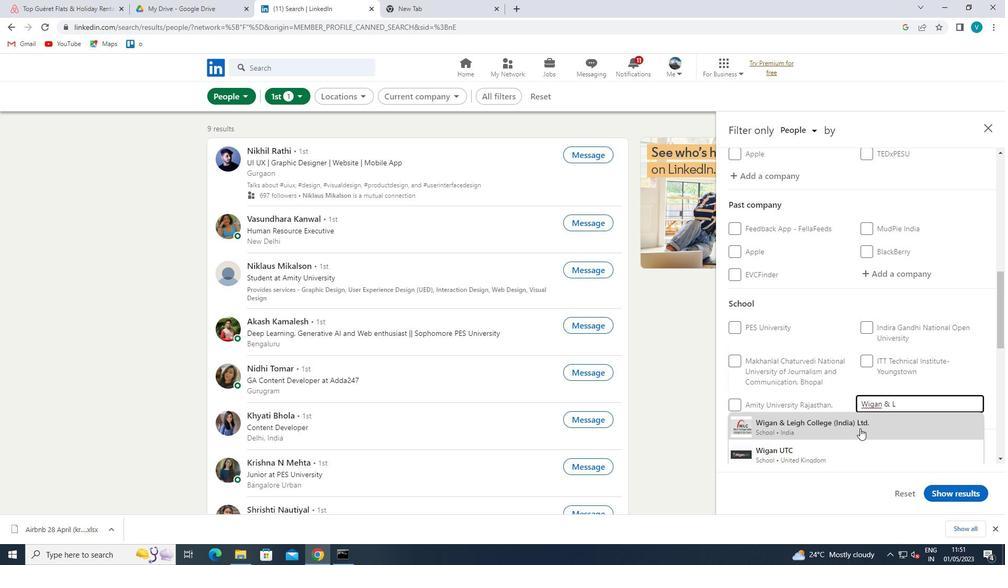 
Action: Mouse moved to (861, 428)
Screenshot: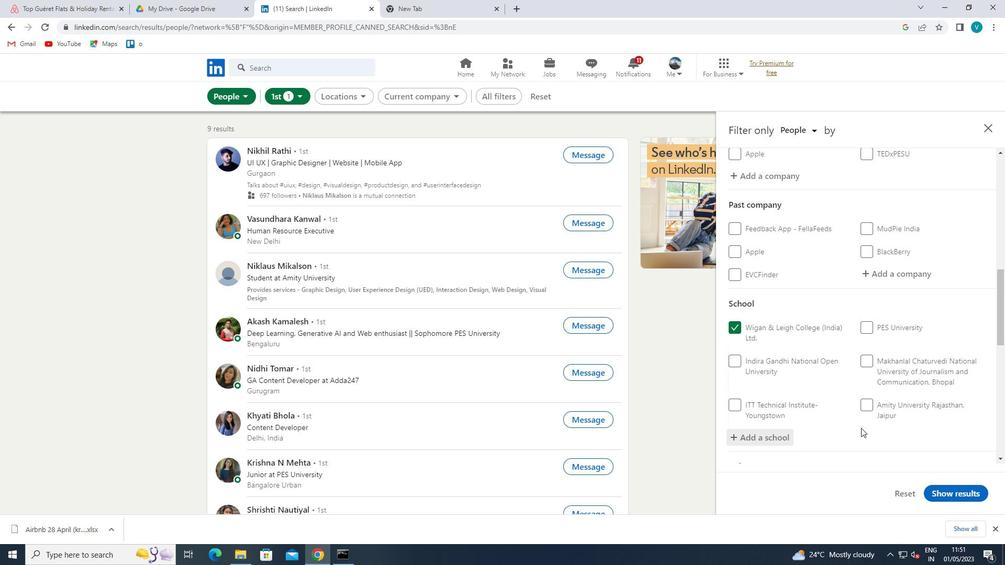 
Action: Mouse scrolled (861, 427) with delta (0, 0)
Screenshot: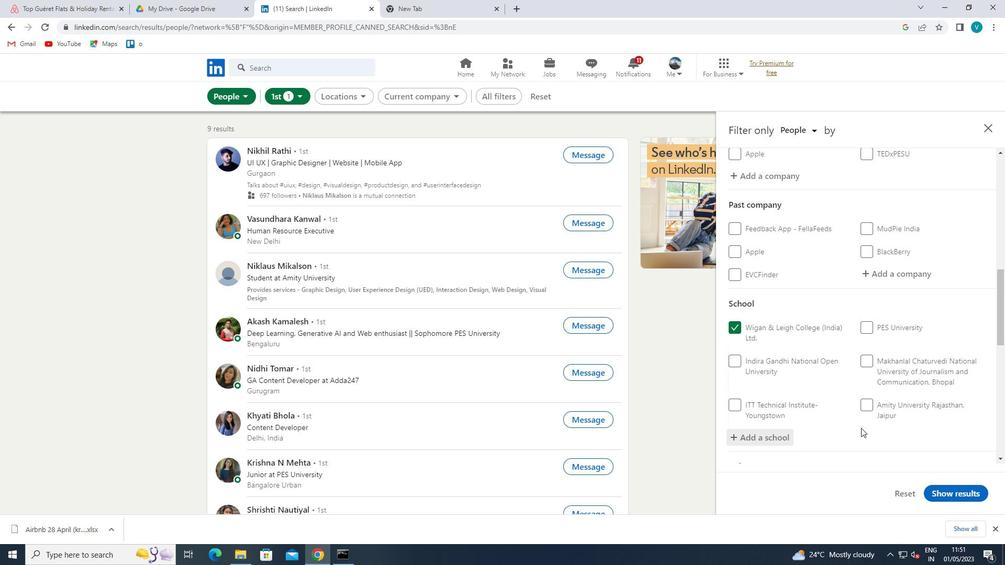 
Action: Mouse moved to (861, 428)
Screenshot: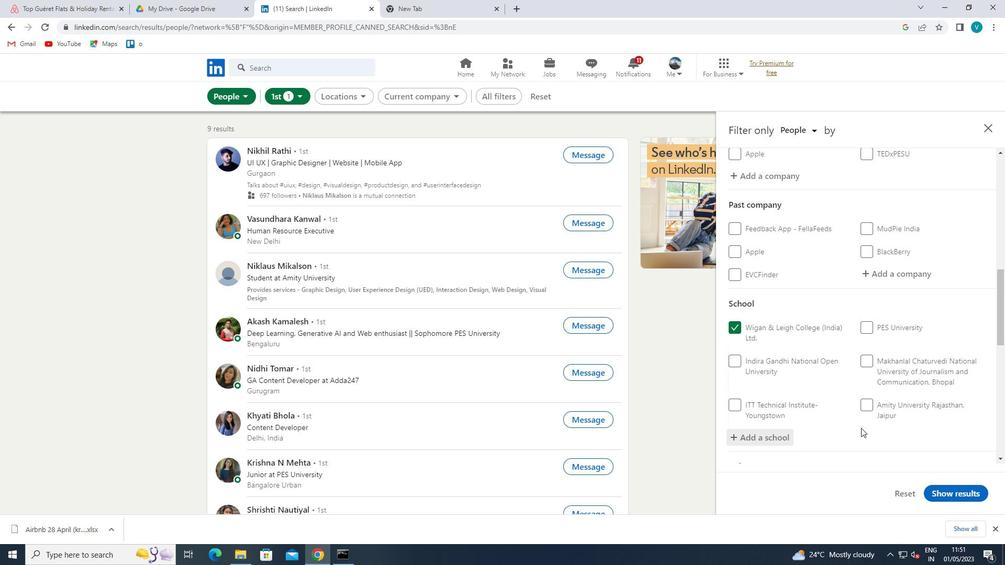 
Action: Mouse scrolled (861, 427) with delta (0, 0)
Screenshot: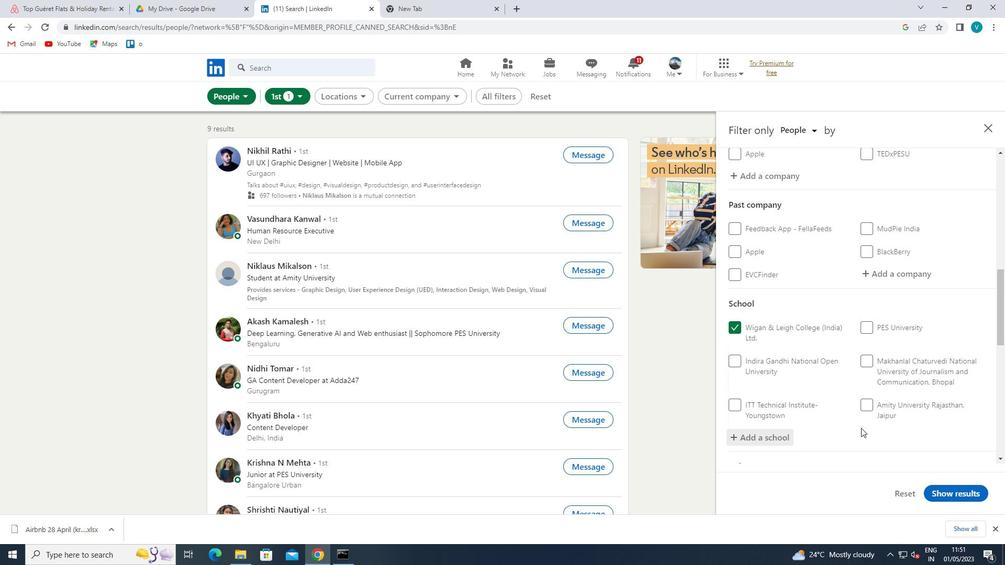 
Action: Mouse scrolled (861, 427) with delta (0, 0)
Screenshot: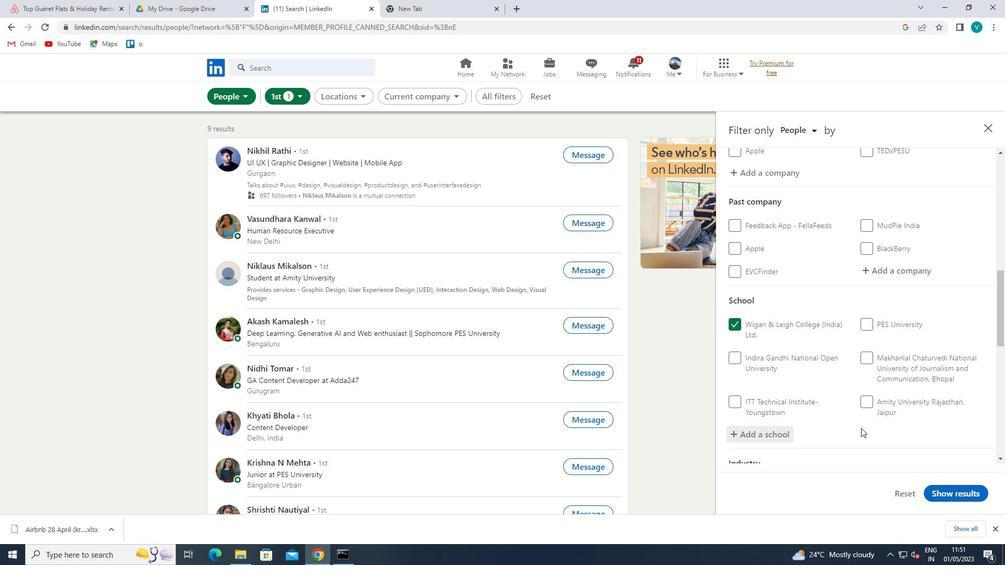 
Action: Mouse scrolled (861, 427) with delta (0, 0)
Screenshot: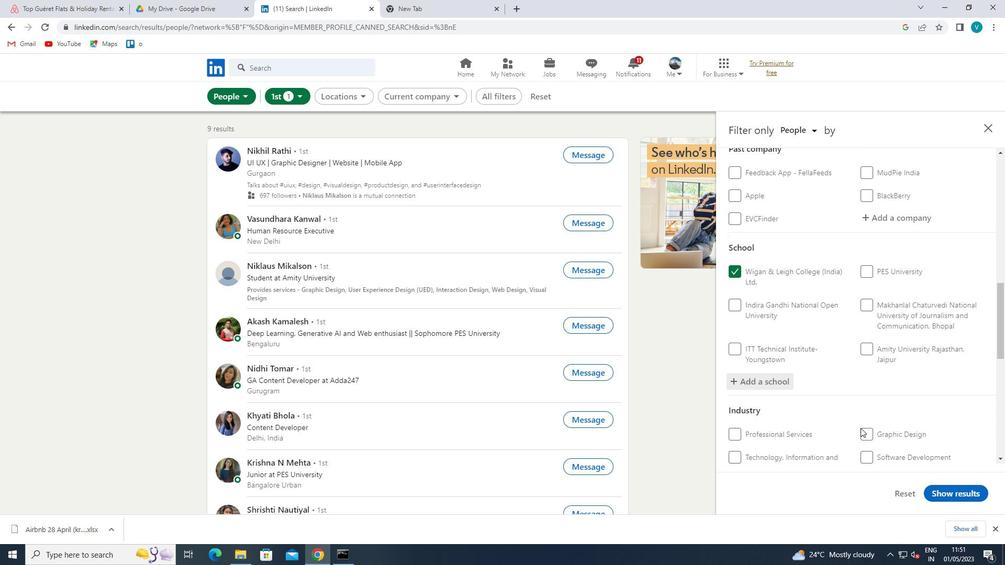 
Action: Mouse moved to (894, 328)
Screenshot: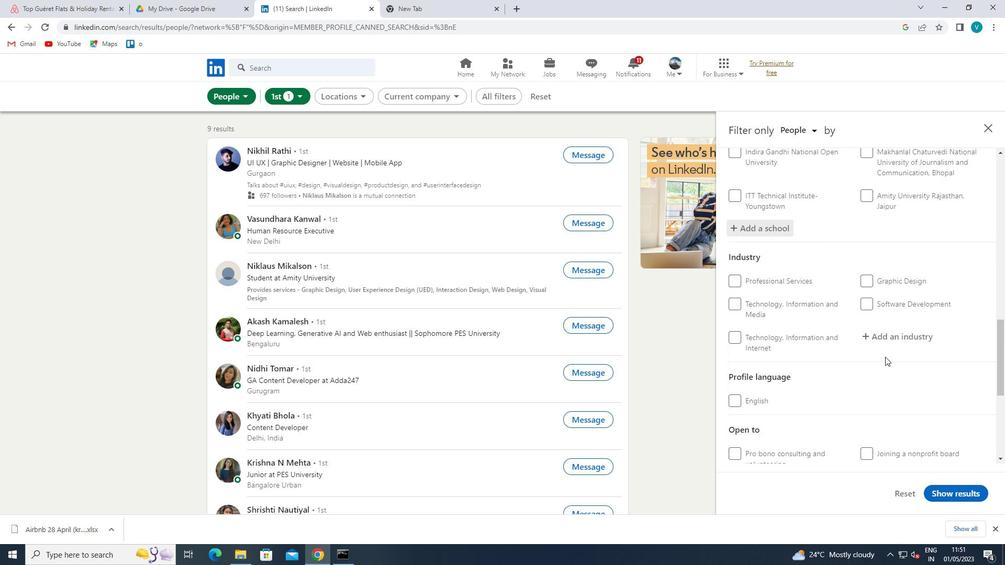 
Action: Mouse pressed left at (894, 328)
Screenshot: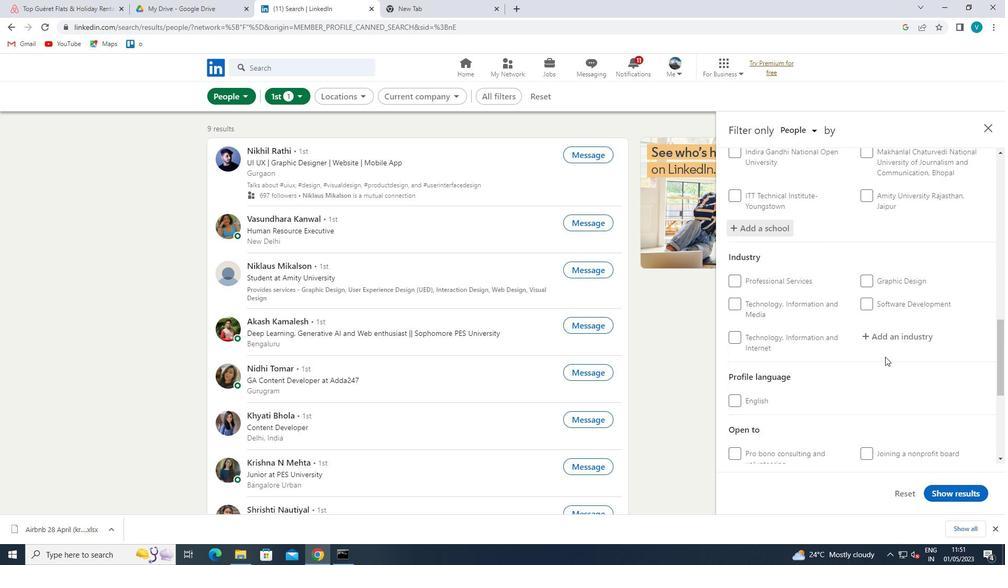 
Action: Key pressed <Key.shift>MEAT<Key.space>
Screenshot: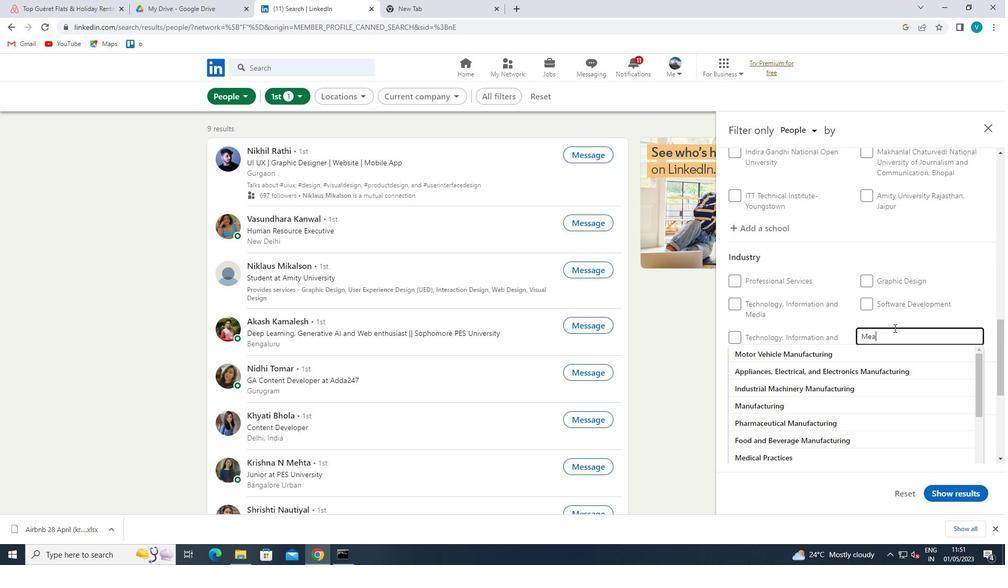 
Action: Mouse moved to (858, 347)
Screenshot: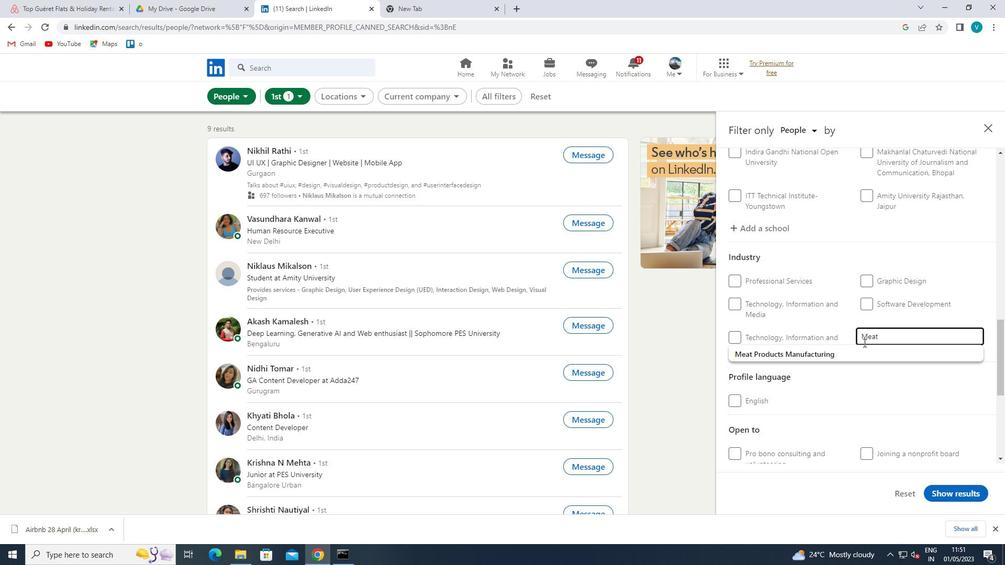 
Action: Mouse pressed left at (858, 347)
Screenshot: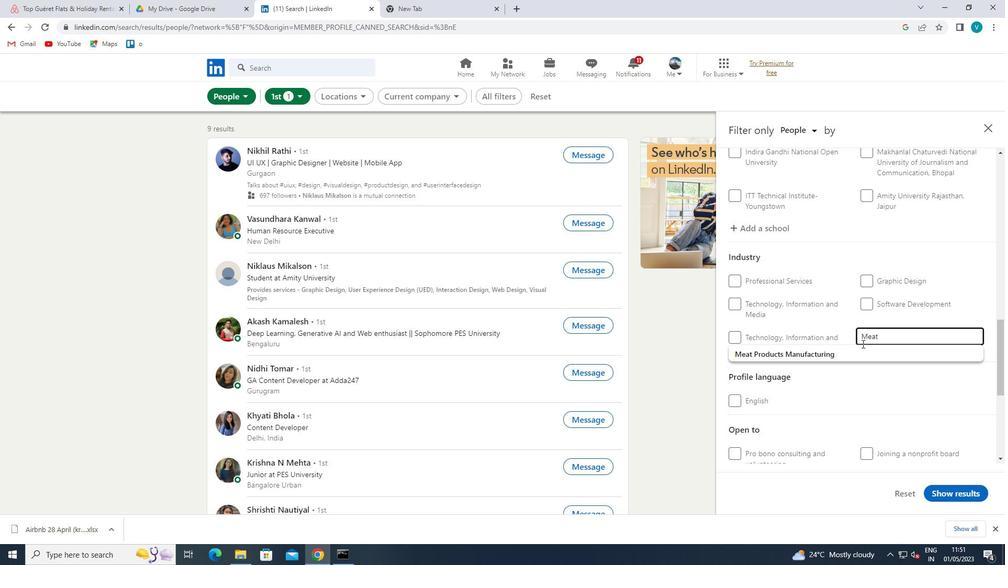 
Action: Mouse moved to (857, 347)
Screenshot: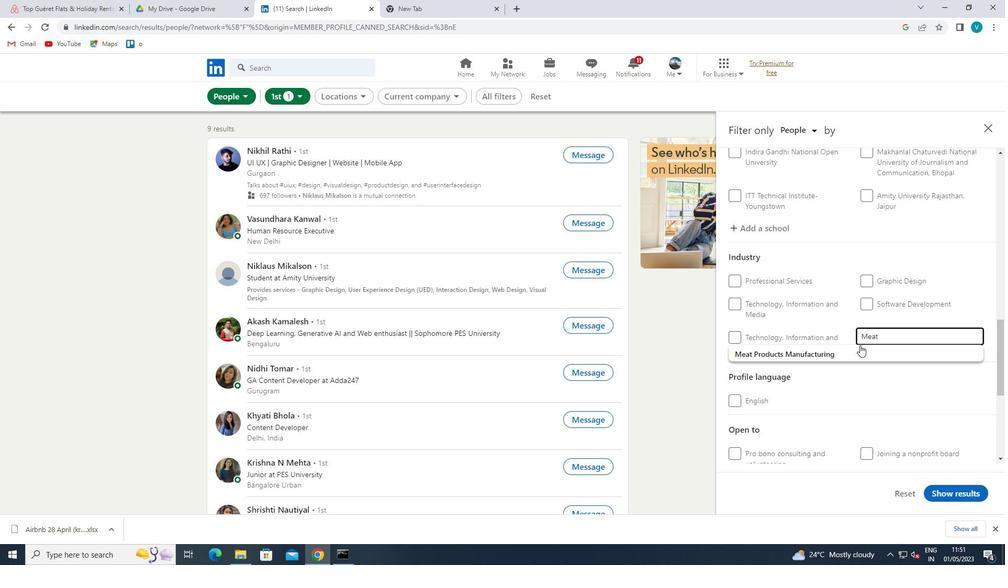 
Action: Mouse scrolled (857, 347) with delta (0, 0)
Screenshot: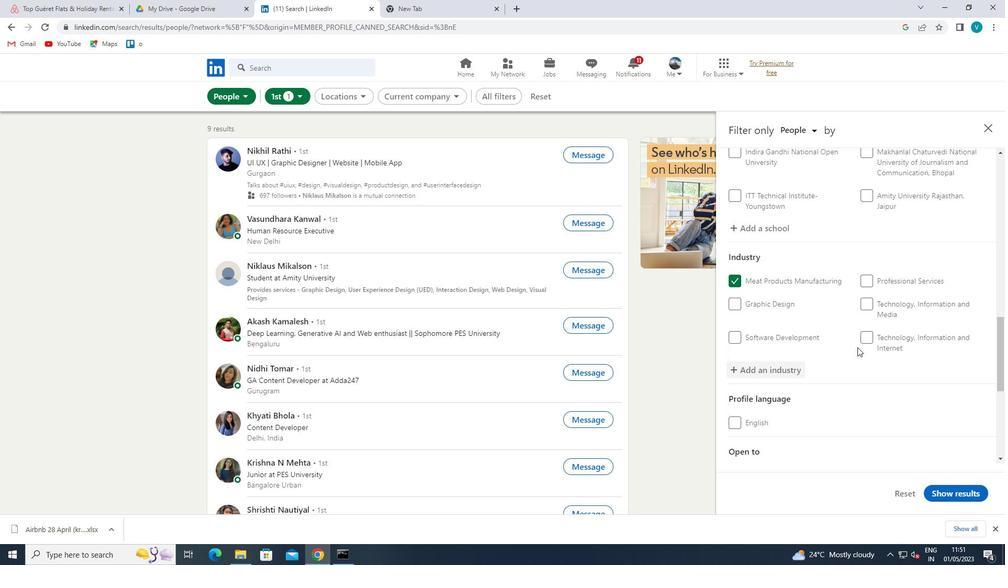 
Action: Mouse scrolled (857, 347) with delta (0, 0)
Screenshot: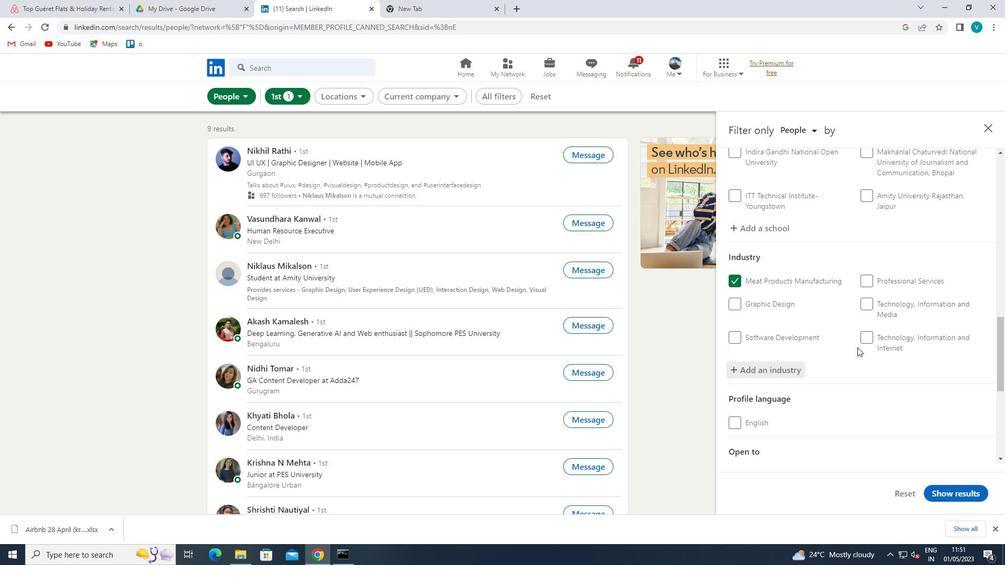 
Action: Mouse scrolled (857, 347) with delta (0, 0)
Screenshot: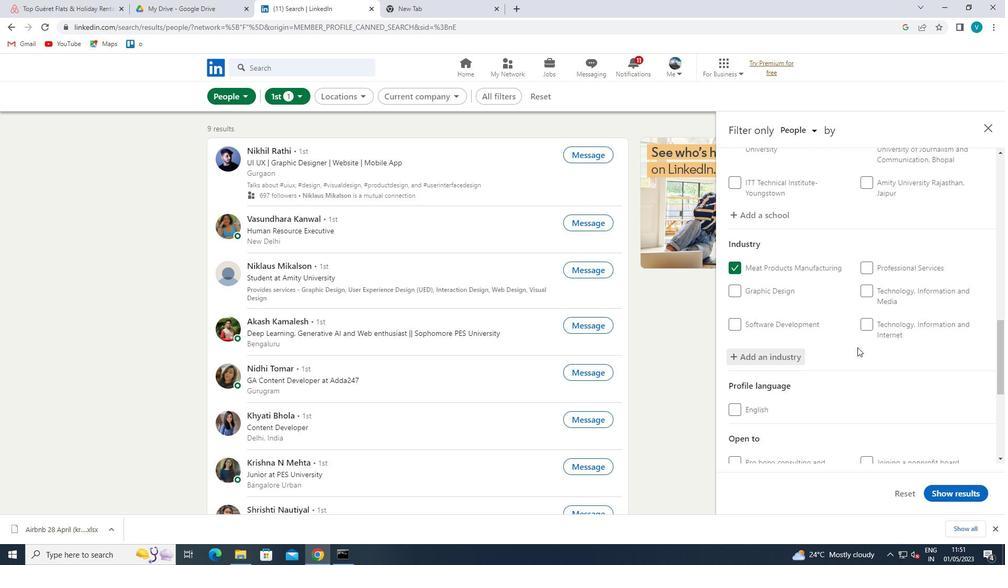 
Action: Mouse scrolled (857, 347) with delta (0, 0)
Screenshot: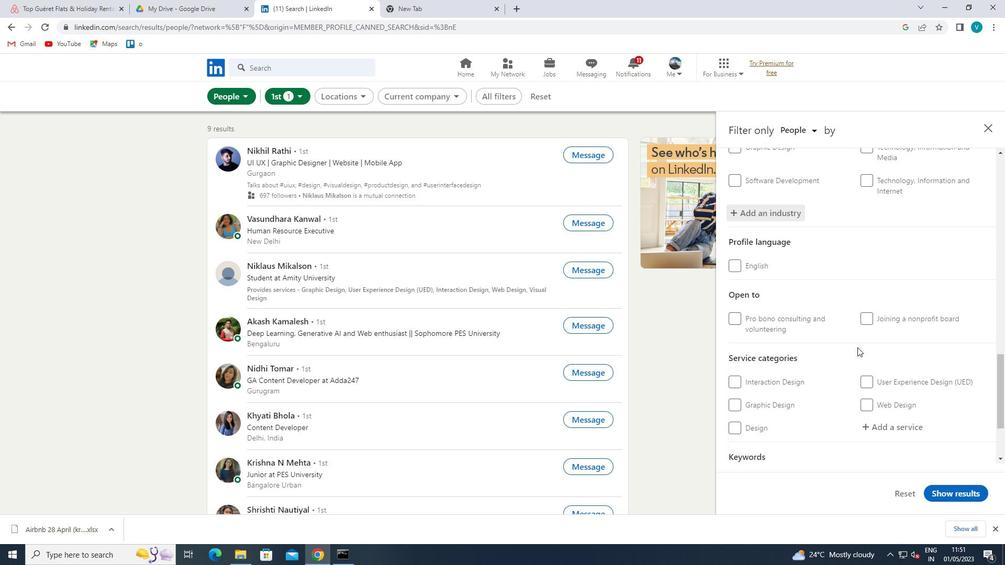 
Action: Mouse moved to (881, 371)
Screenshot: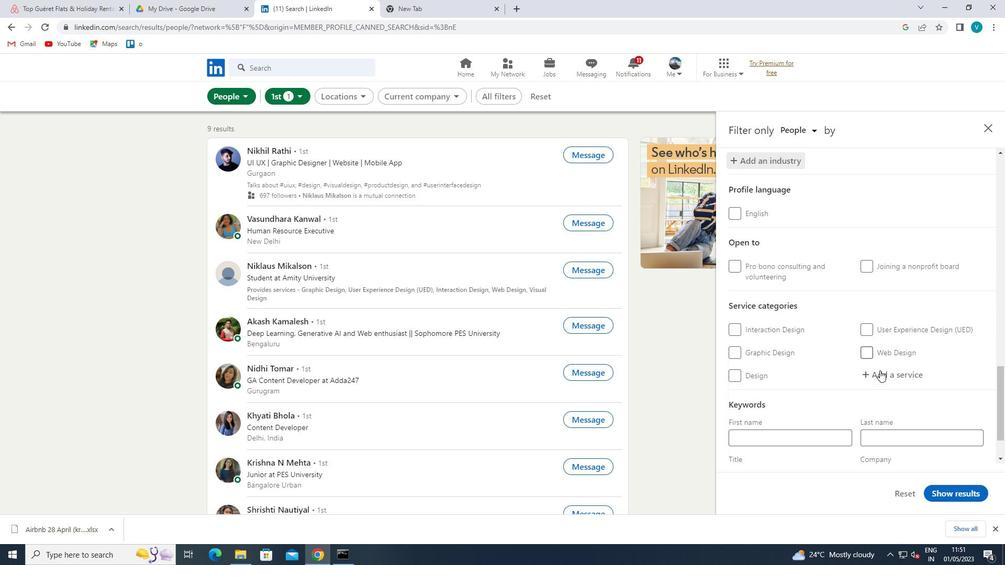 
Action: Mouse pressed left at (881, 371)
Screenshot: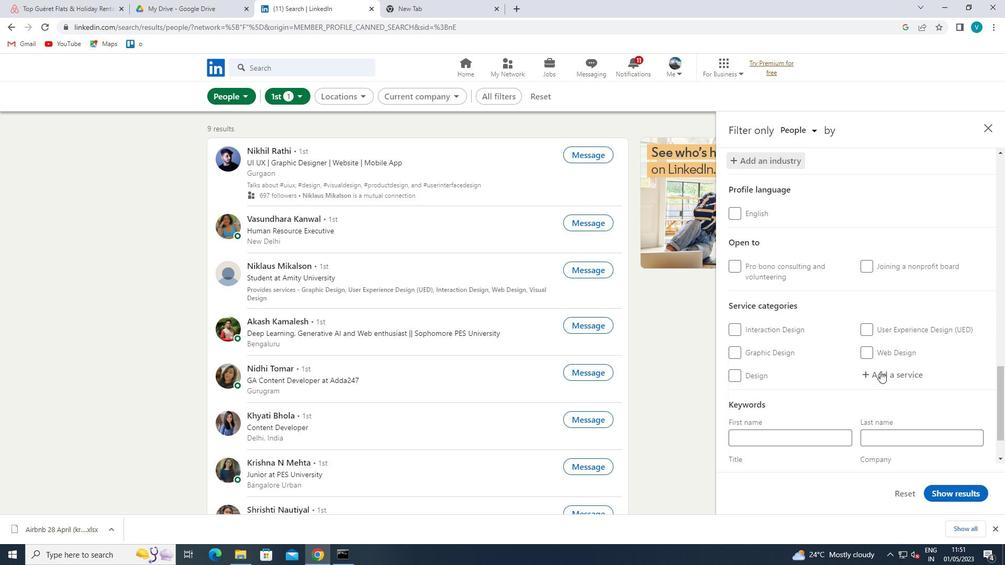 
Action: Key pressed <Key.shift>INFORMATION<Key.space><Key.shift>MANAG
Screenshot: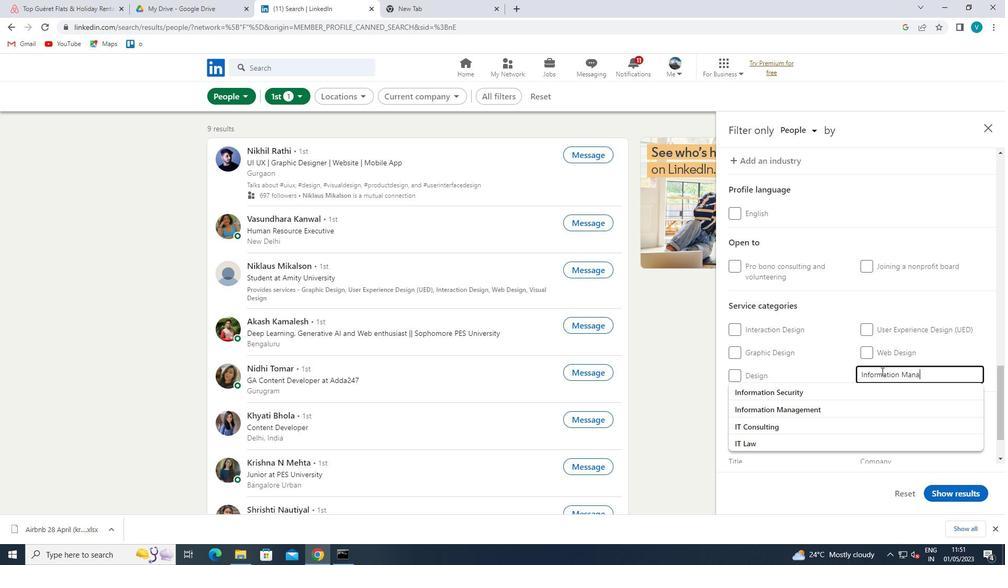 
Action: Mouse moved to (867, 394)
Screenshot: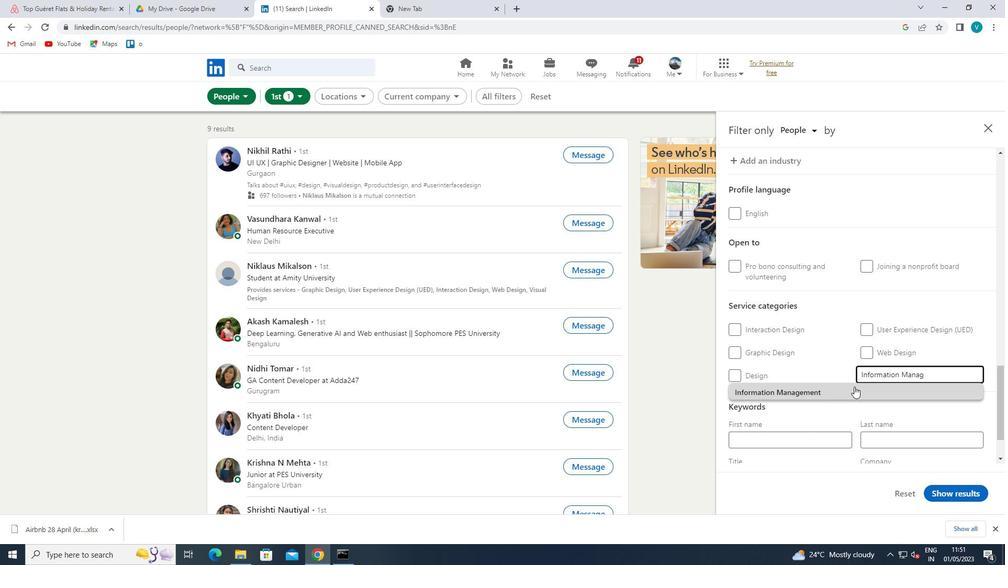 
Action: Mouse pressed left at (867, 394)
Screenshot: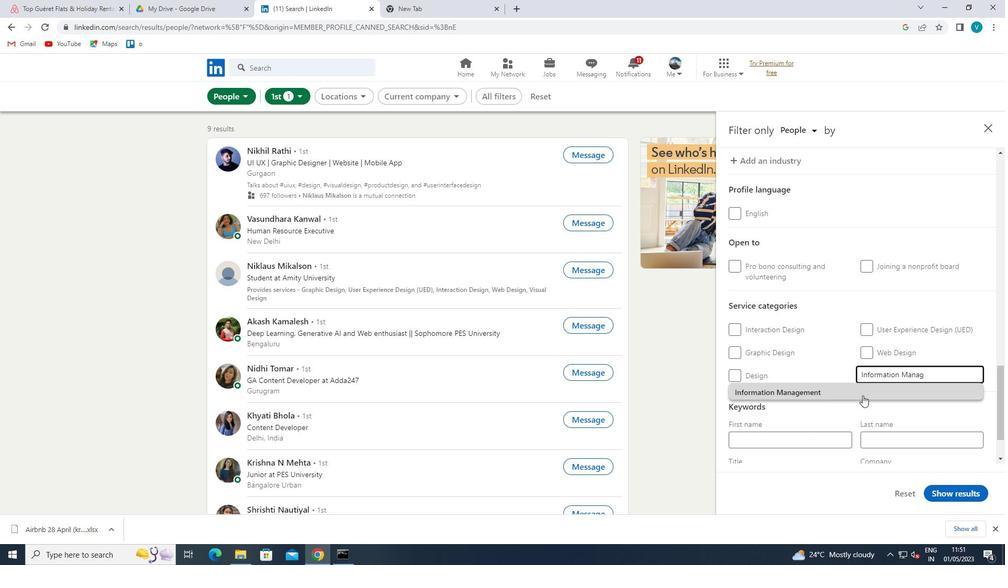 
Action: Mouse moved to (864, 395)
Screenshot: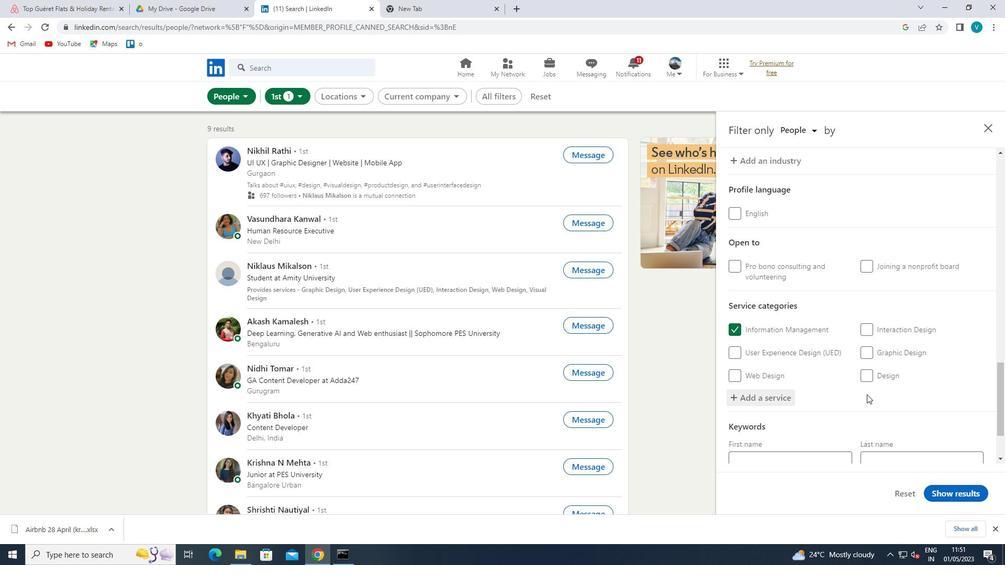 
Action: Mouse scrolled (864, 395) with delta (0, 0)
Screenshot: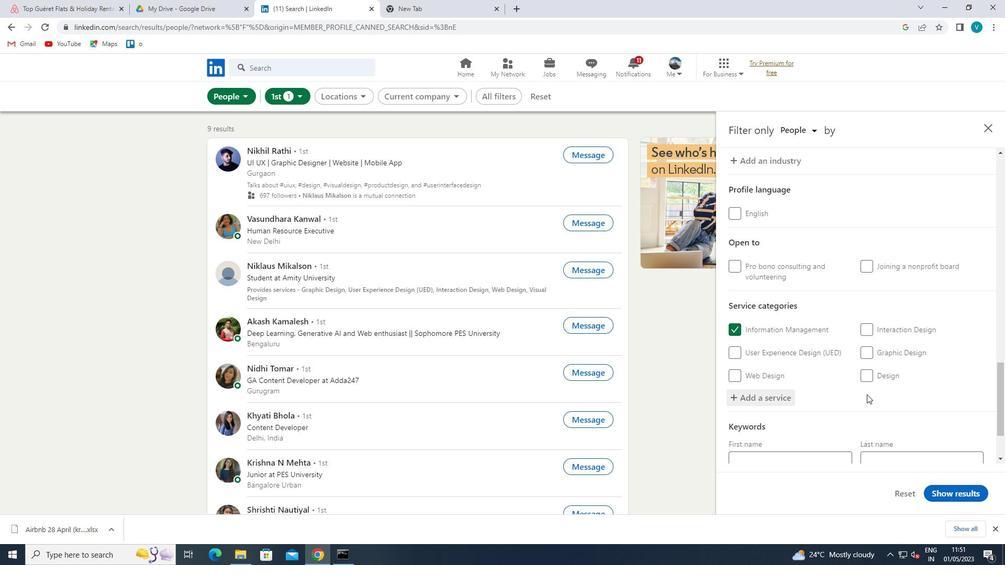 
Action: Mouse moved to (862, 397)
Screenshot: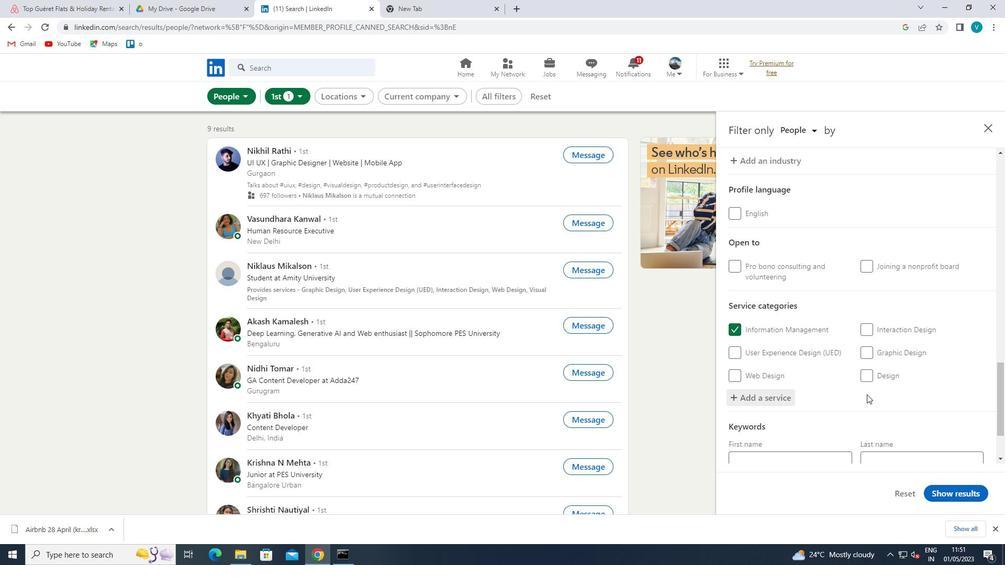 
Action: Mouse scrolled (862, 397) with delta (0, 0)
Screenshot: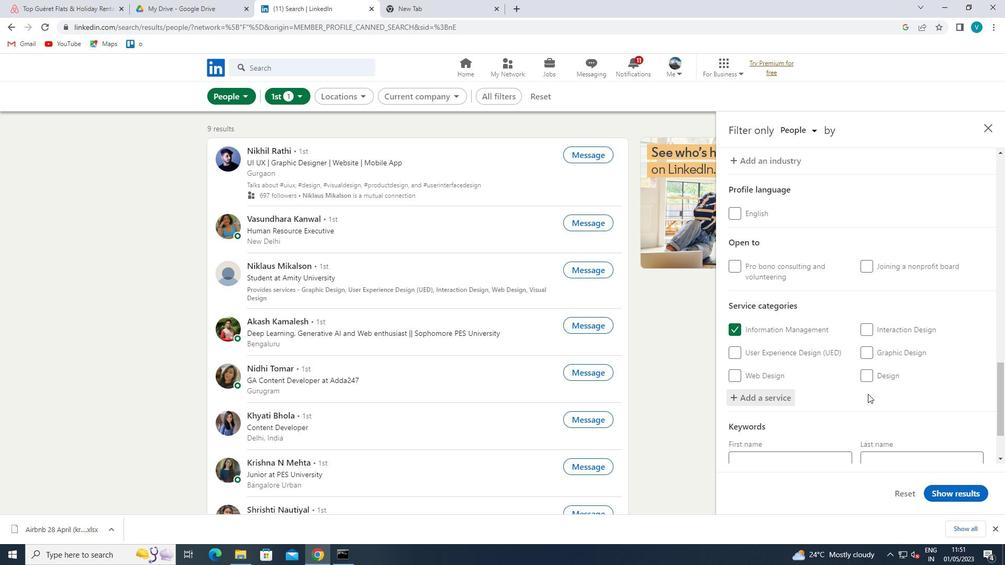 
Action: Mouse moved to (861, 398)
Screenshot: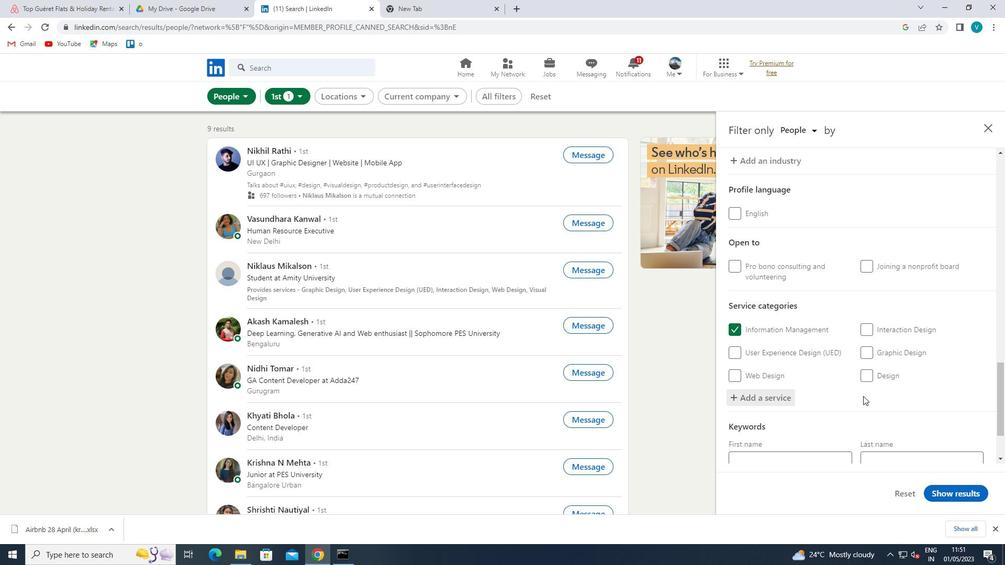 
Action: Mouse scrolled (861, 397) with delta (0, 0)
Screenshot: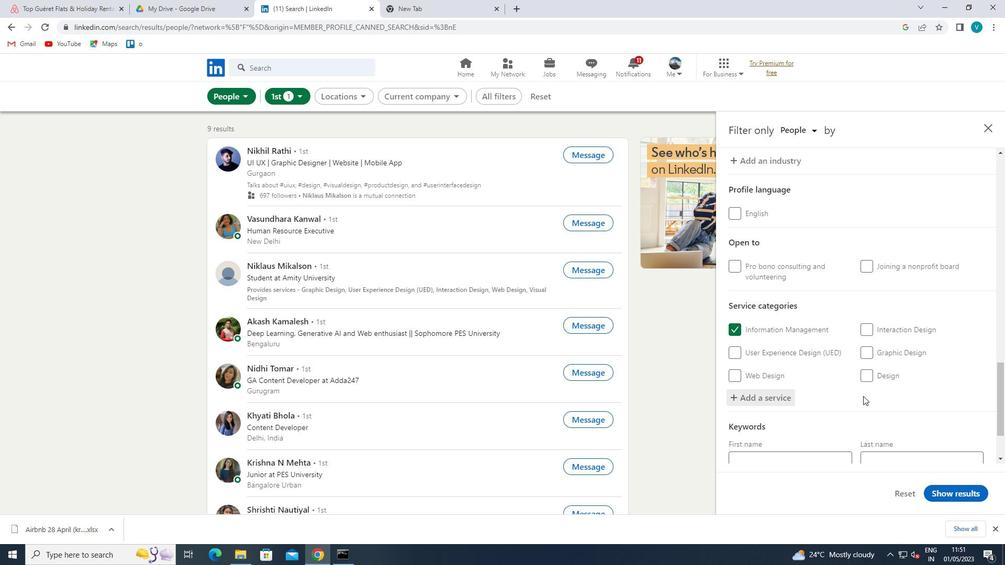 
Action: Mouse moved to (823, 412)
Screenshot: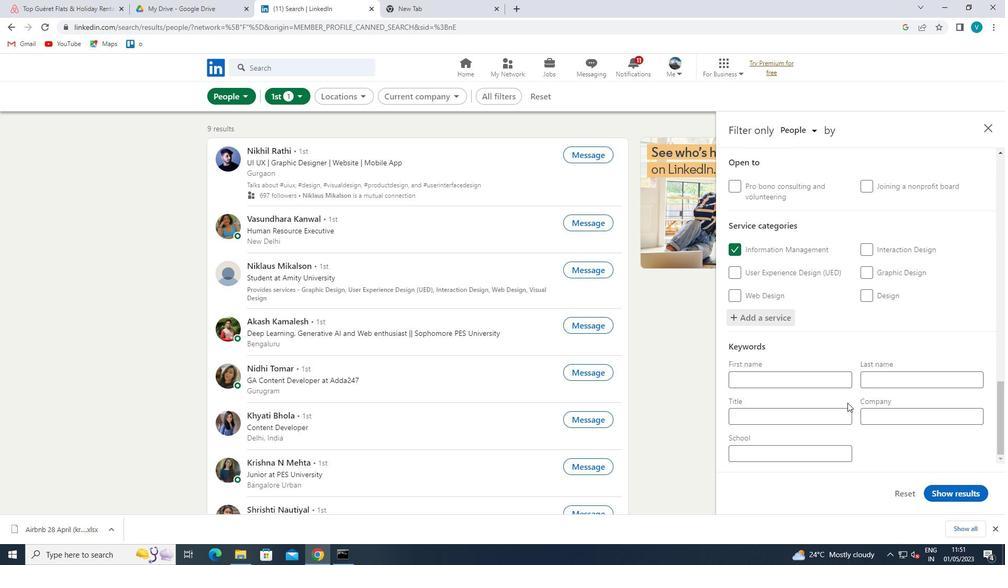 
Action: Mouse pressed left at (823, 412)
Screenshot: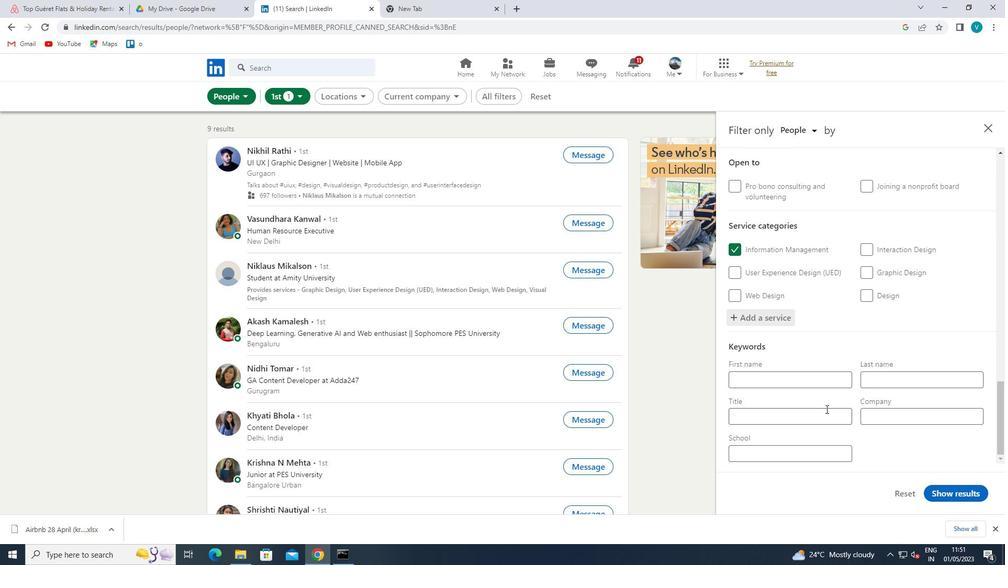 
Action: Mouse moved to (823, 412)
Screenshot: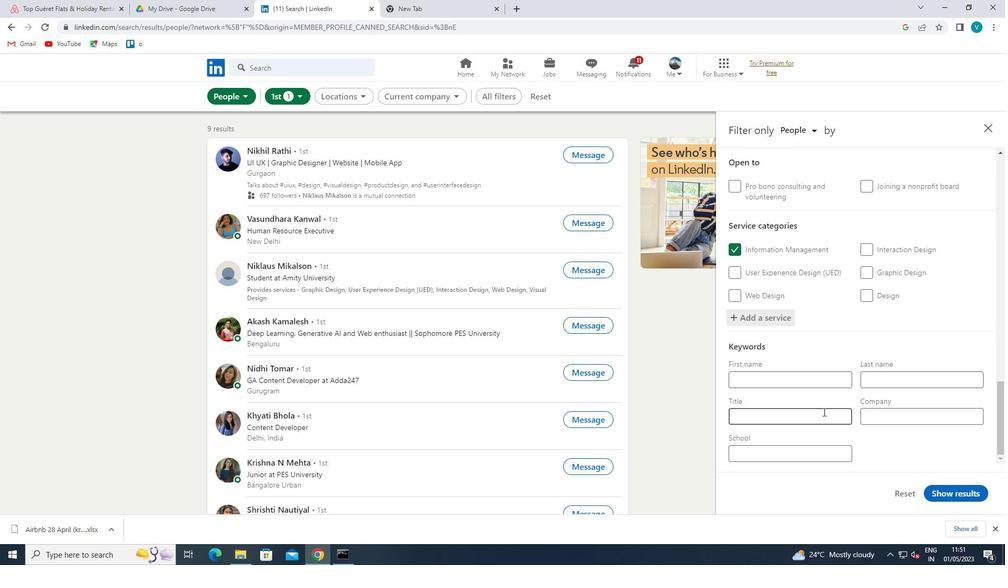 
Action: Key pressed <Key.shift>ADMINISTRATIVE<Key.space><Key.shift>ANALYST<Key.space>
Screenshot: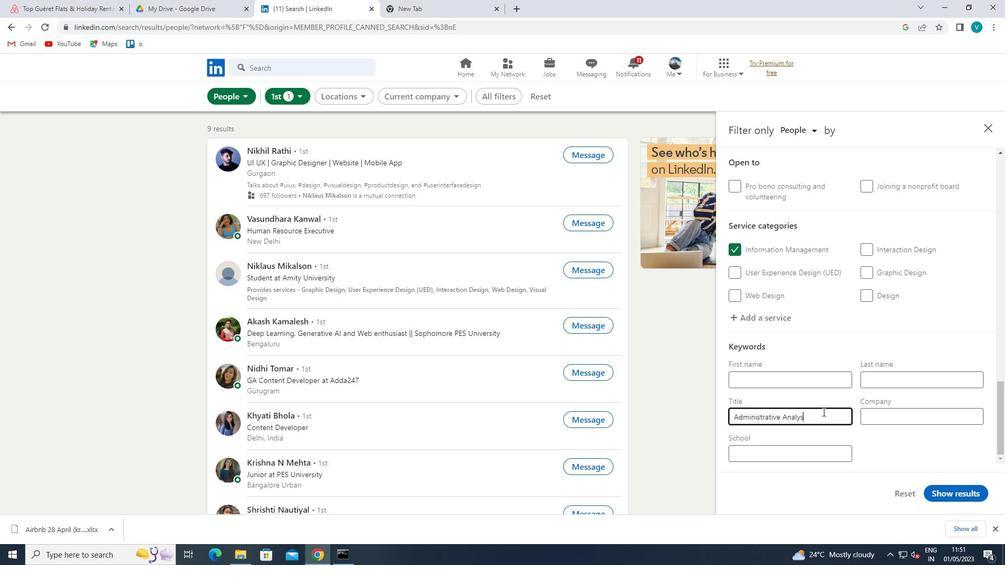 
Action: Mouse moved to (974, 486)
Screenshot: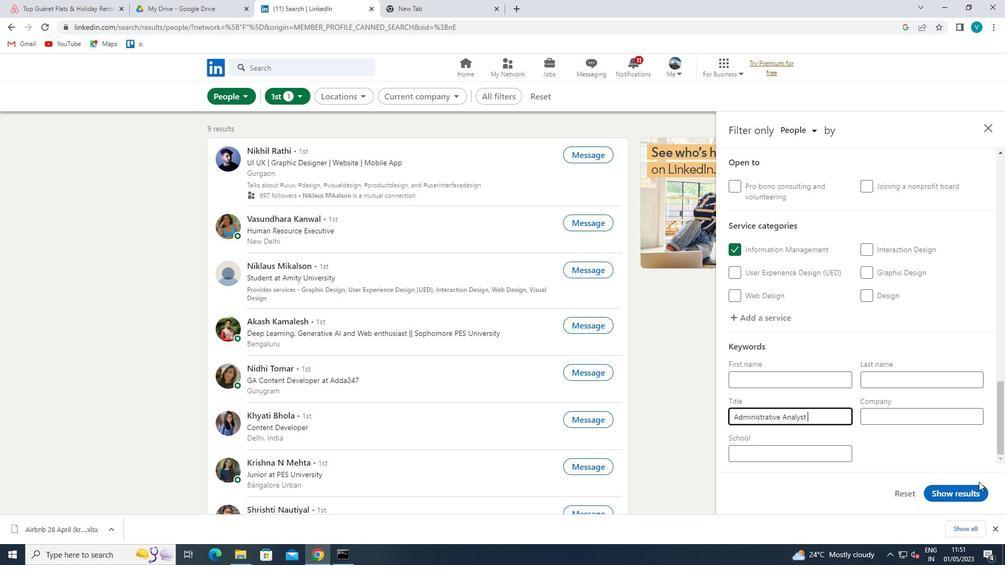 
Action: Mouse pressed left at (974, 486)
Screenshot: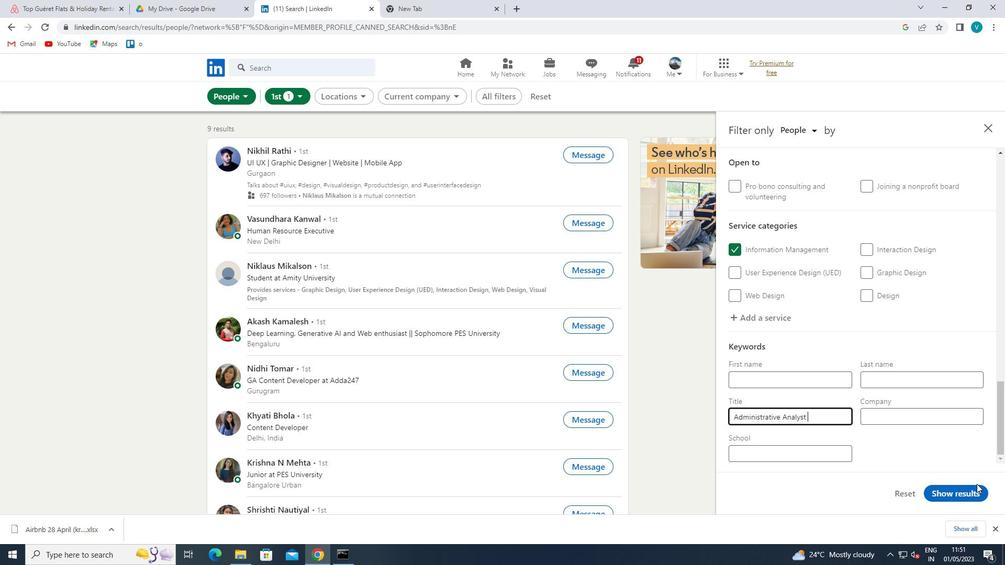 
